 Task: Plan a weekend getaway from Miami to the Florida Keys.
Action: Mouse moved to (540, 163)
Screenshot: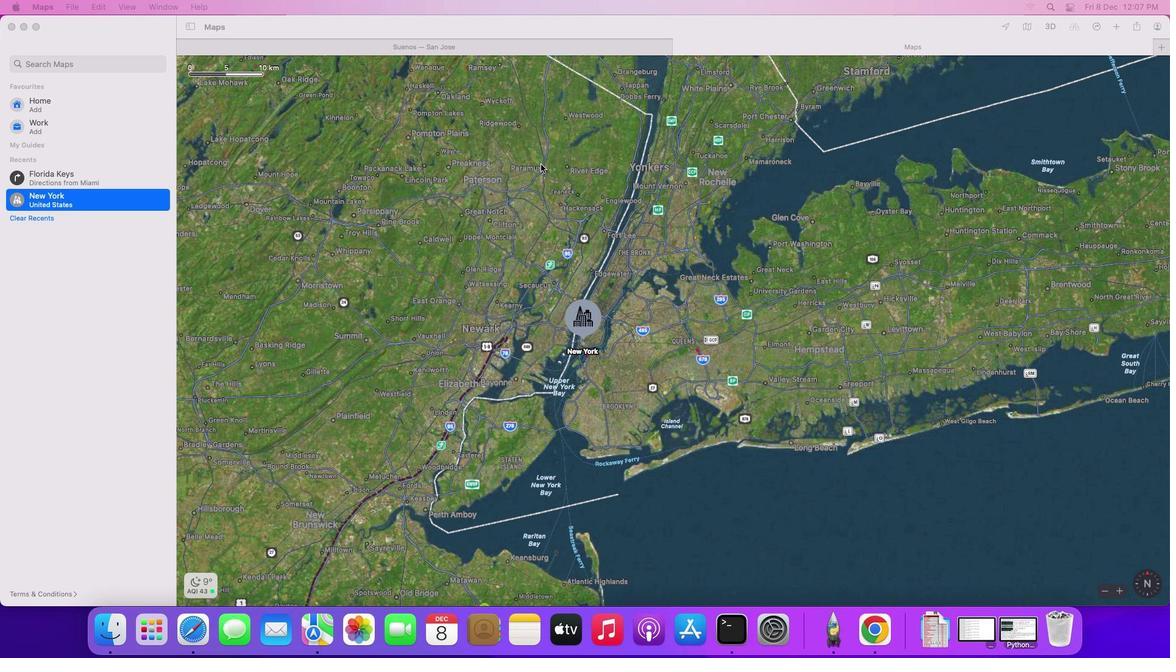
Action: Mouse pressed left at (540, 163)
Screenshot: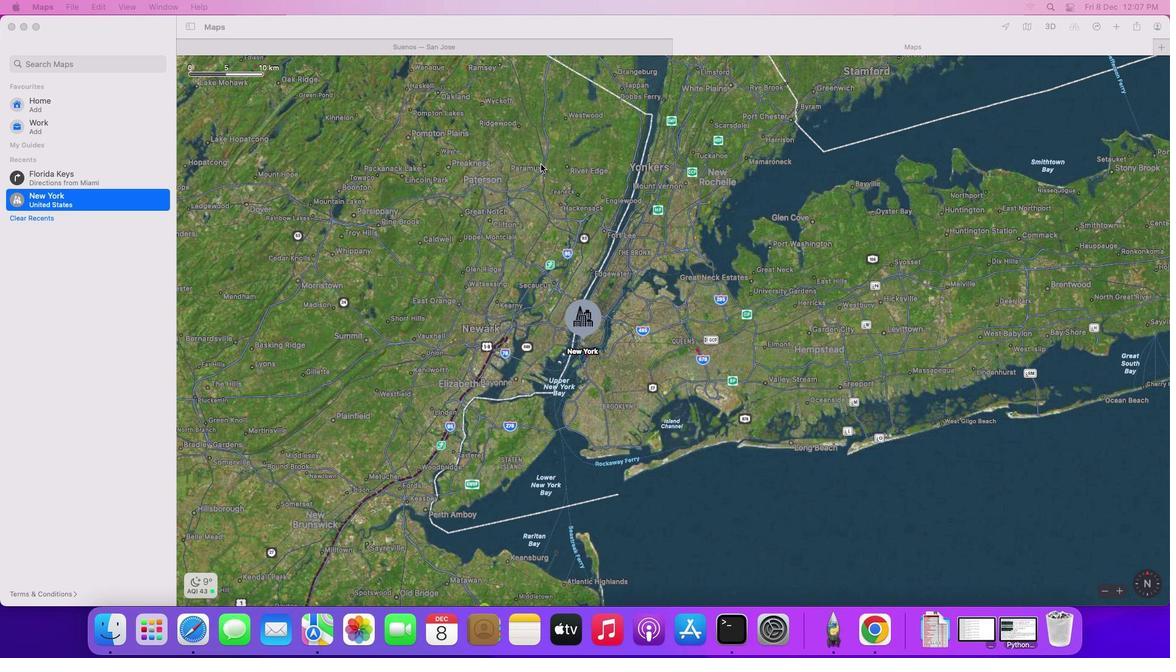 
Action: Mouse moved to (1095, 25)
Screenshot: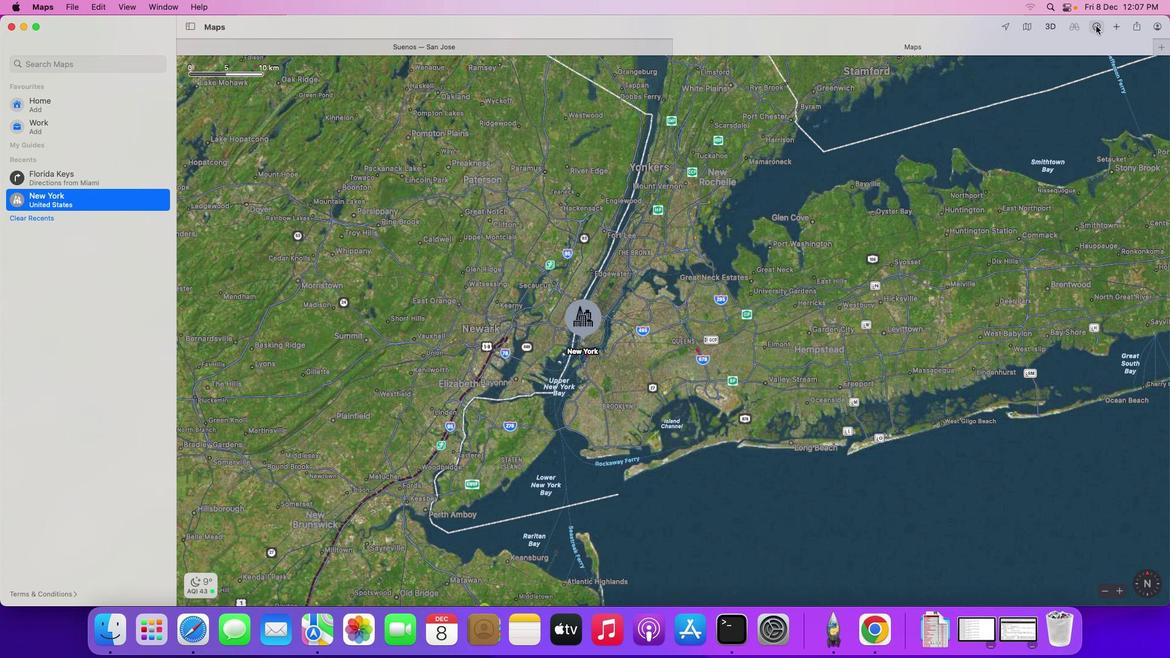
Action: Mouse pressed left at (1095, 25)
Screenshot: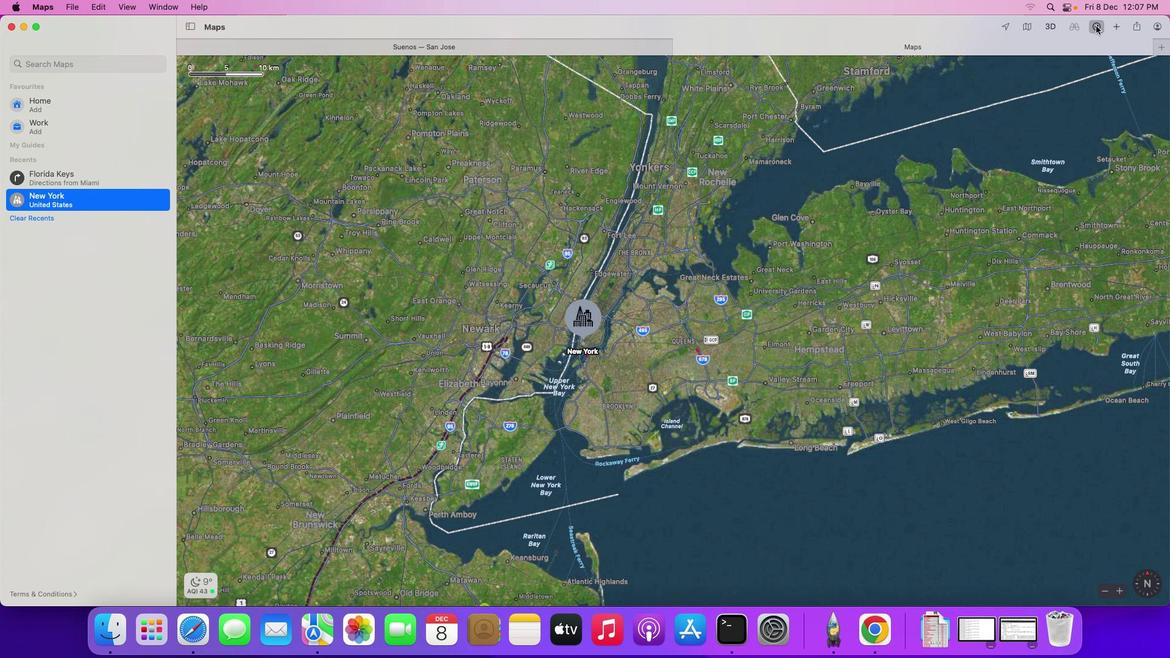
Action: Mouse moved to (1040, 107)
Screenshot: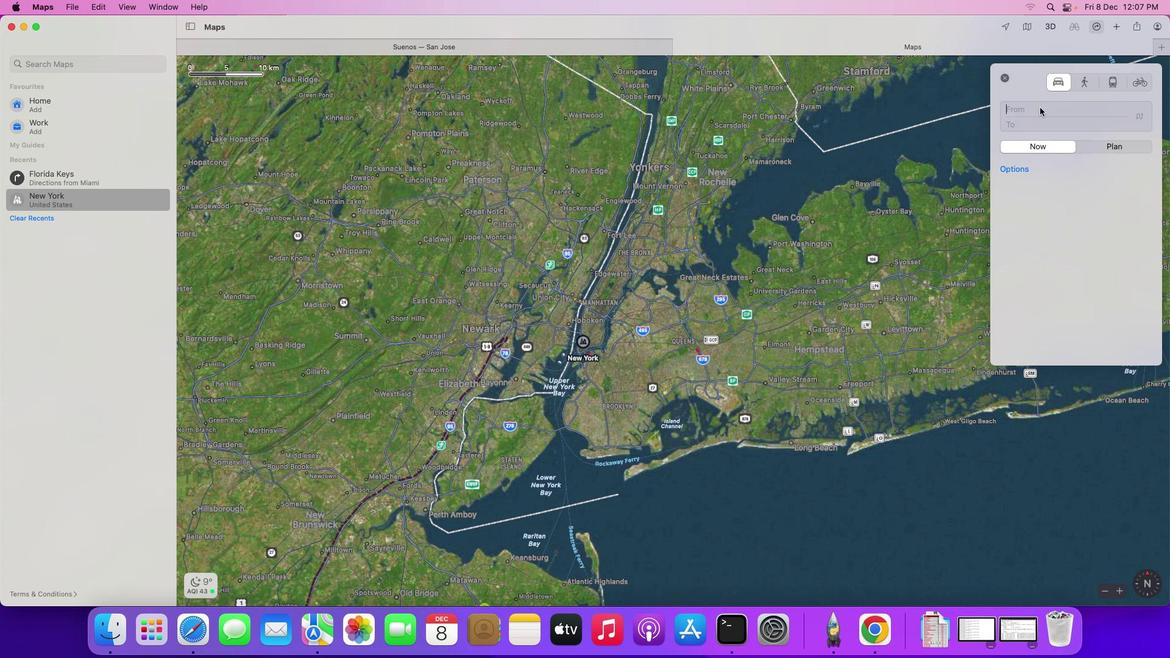 
Action: Mouse pressed left at (1040, 107)
Screenshot: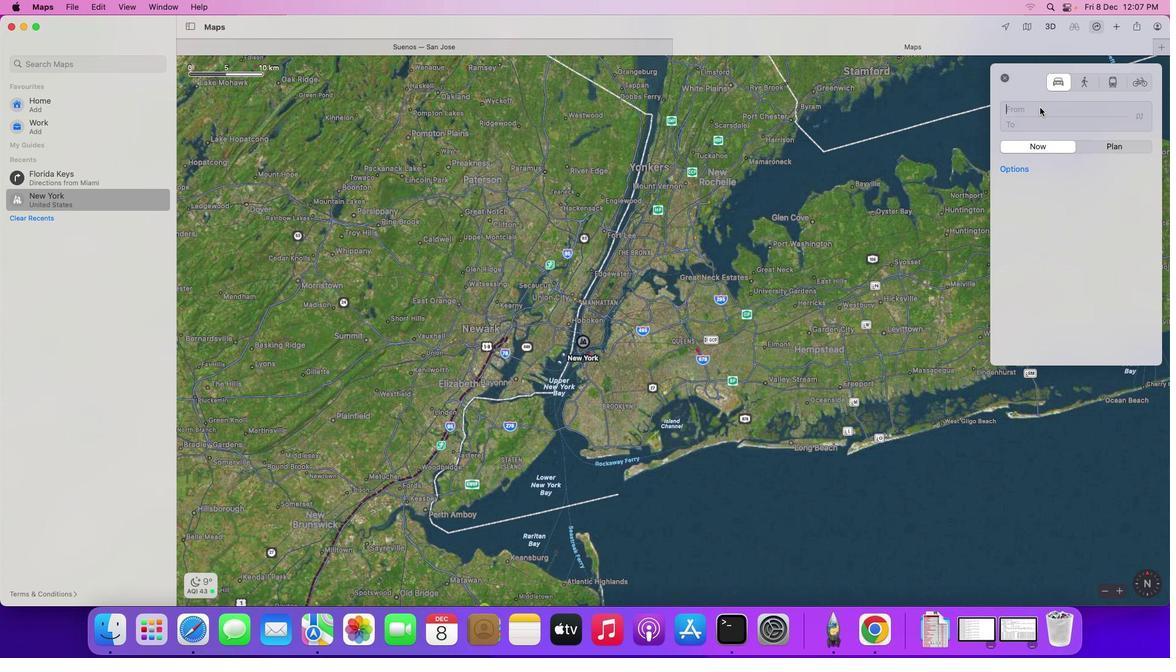 
Action: Mouse moved to (783, 149)
Screenshot: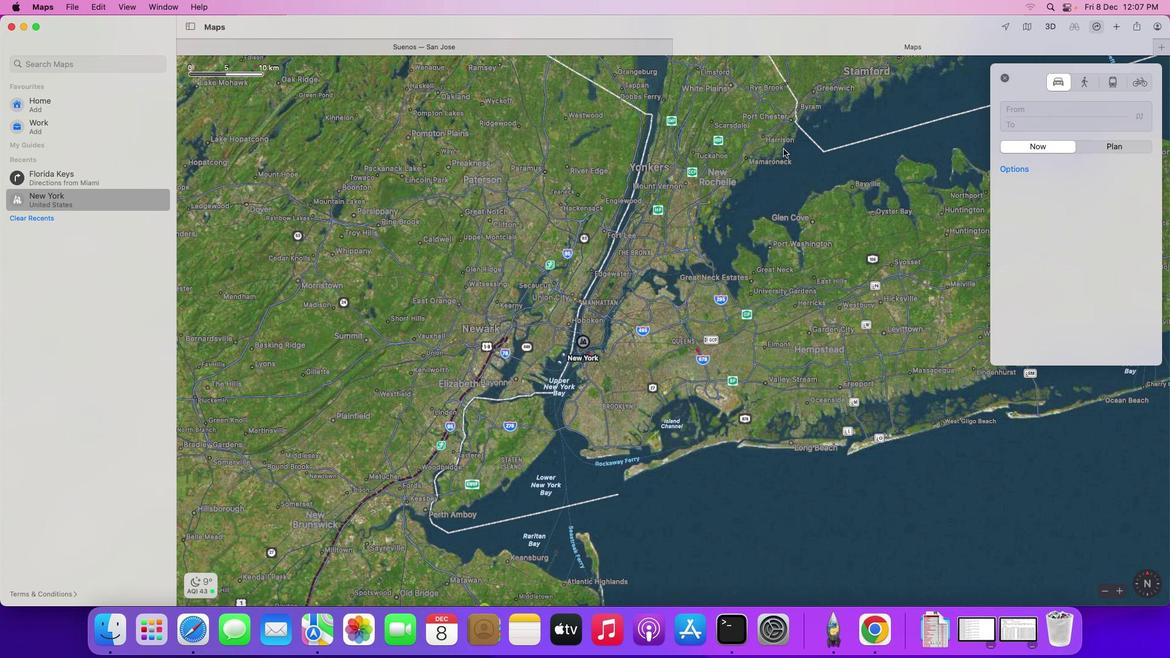 
Action: Key pressed 'm'Key.backspaceKey.shift_r'M''i''a''m''i'Key.space
Screenshot: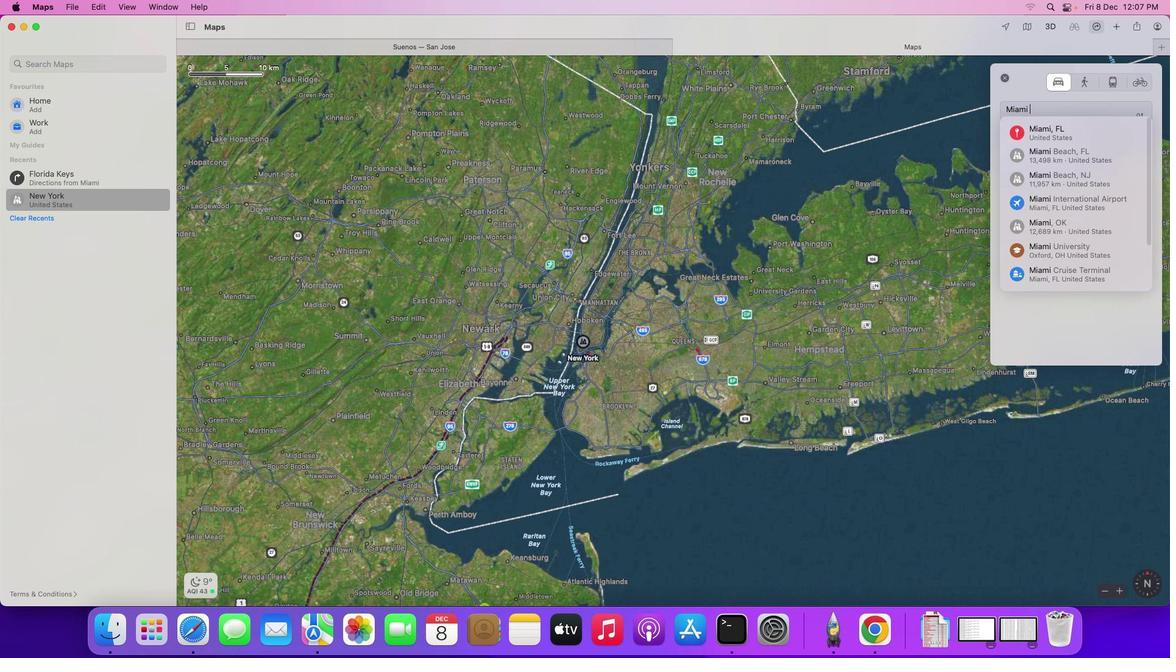 
Action: Mouse moved to (1069, 112)
Screenshot: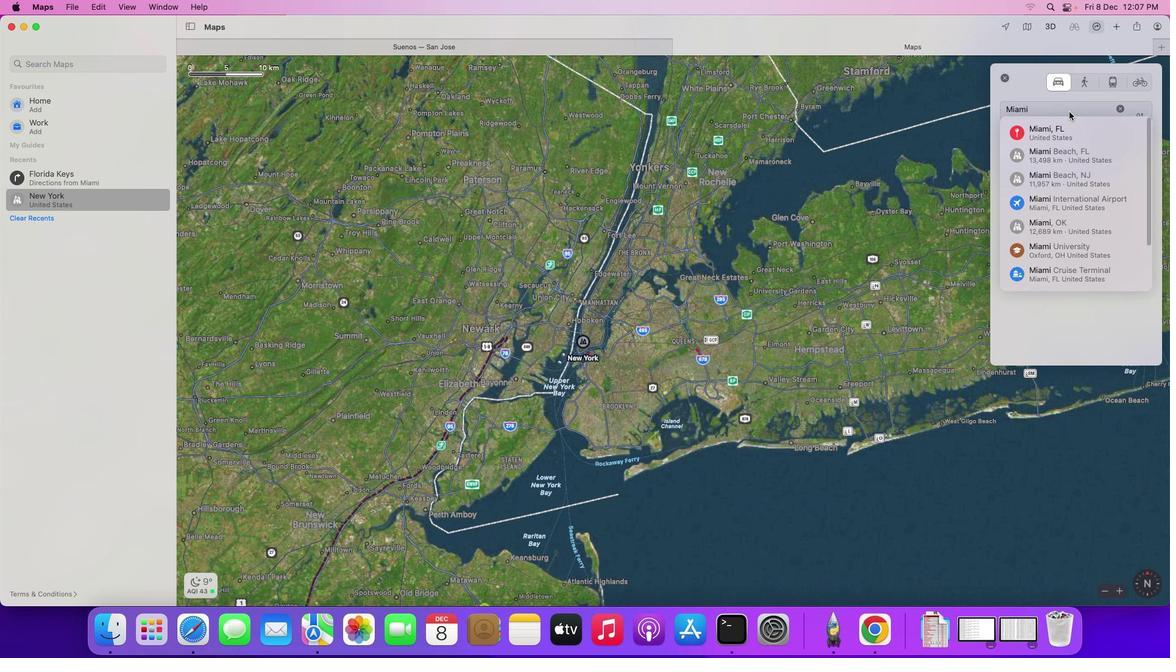 
Action: Mouse pressed left at (1069, 112)
Screenshot: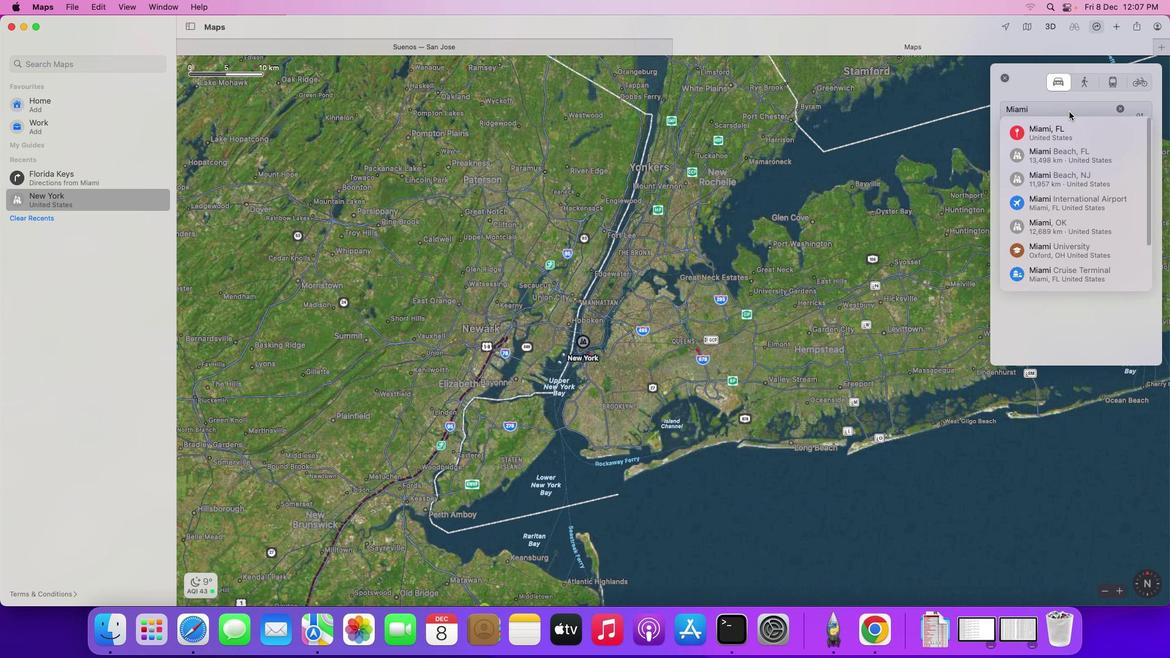 
Action: Mouse moved to (940, 121)
Screenshot: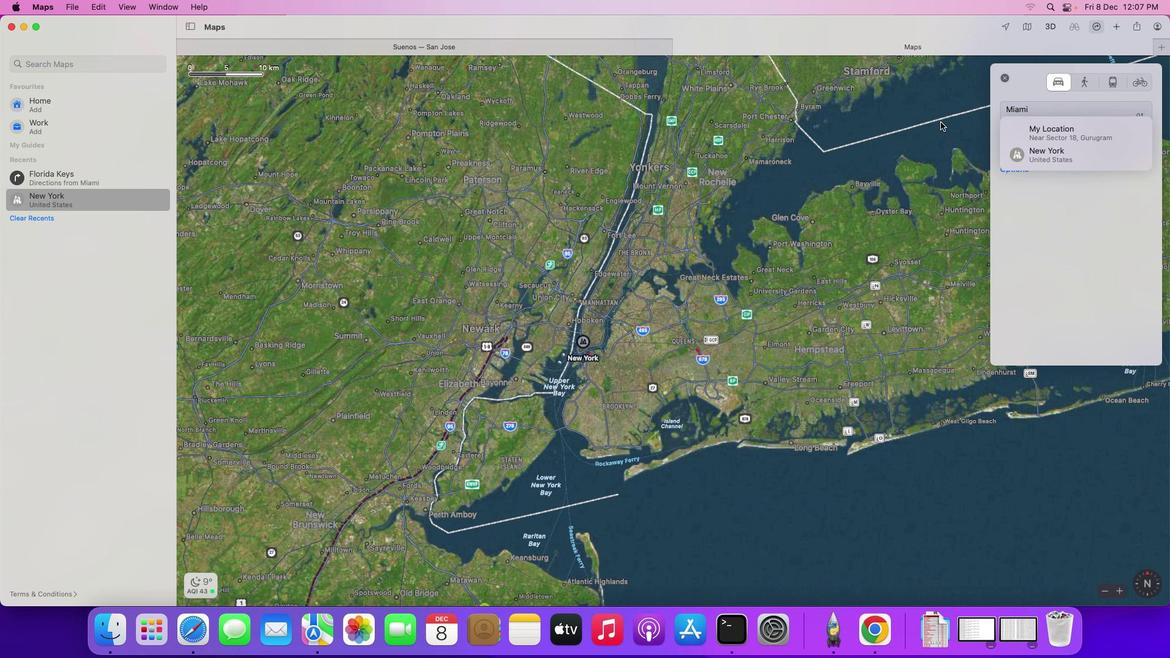 
Action: Mouse pressed left at (940, 121)
Screenshot: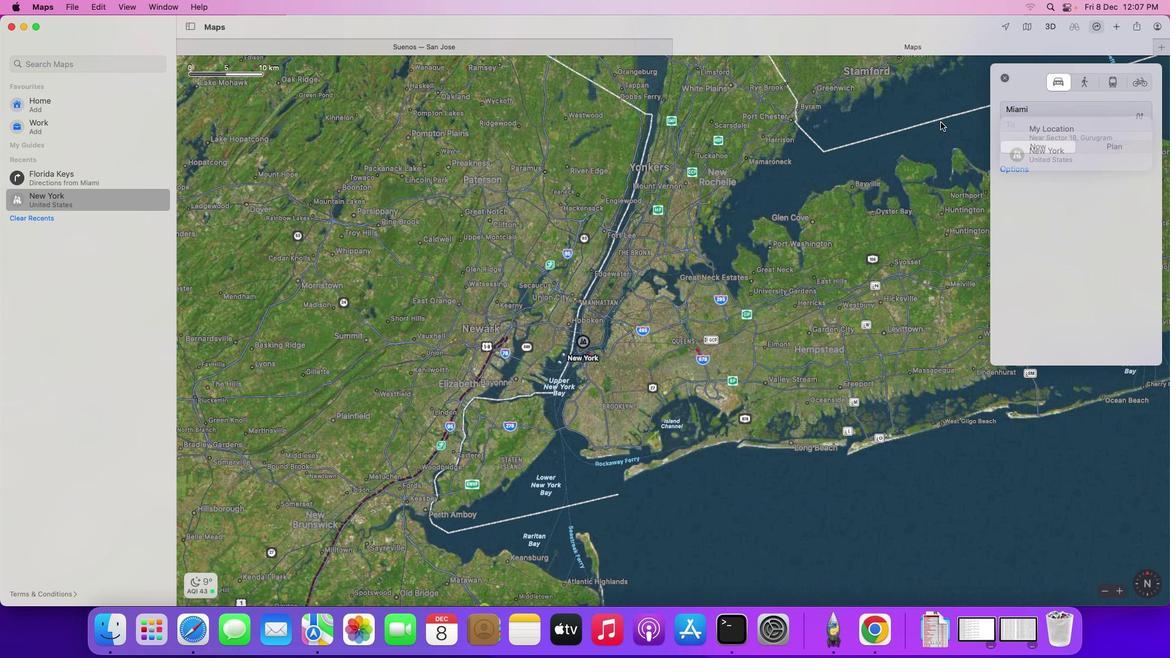
Action: Mouse moved to (1036, 120)
Screenshot: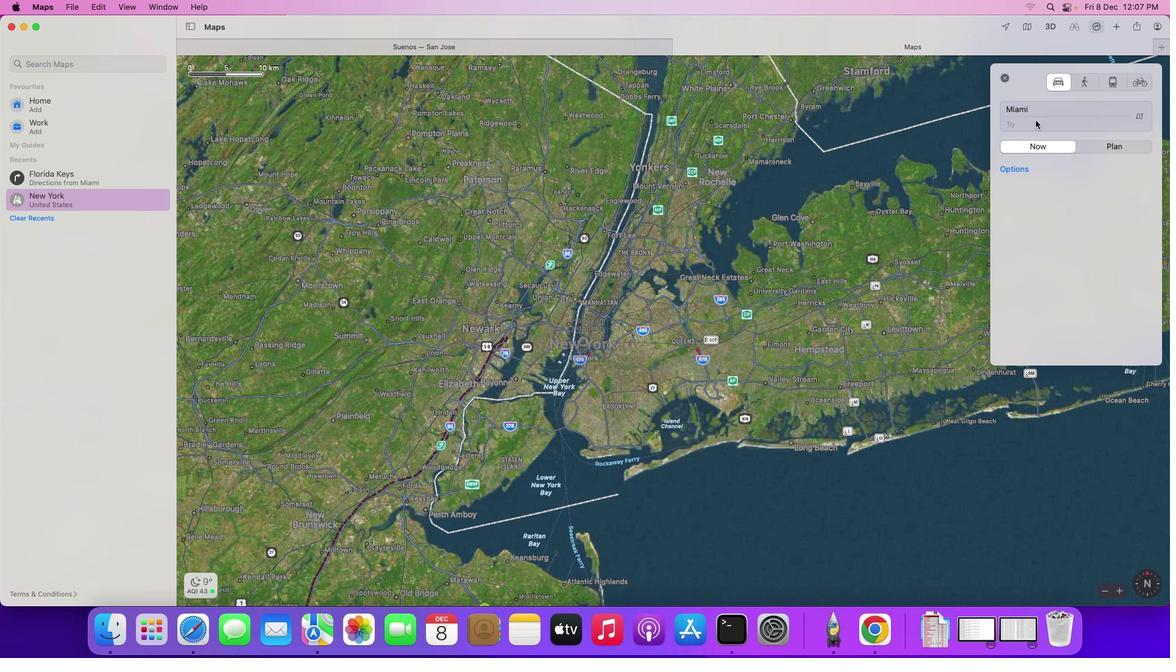 
Action: Mouse pressed left at (1036, 120)
Screenshot: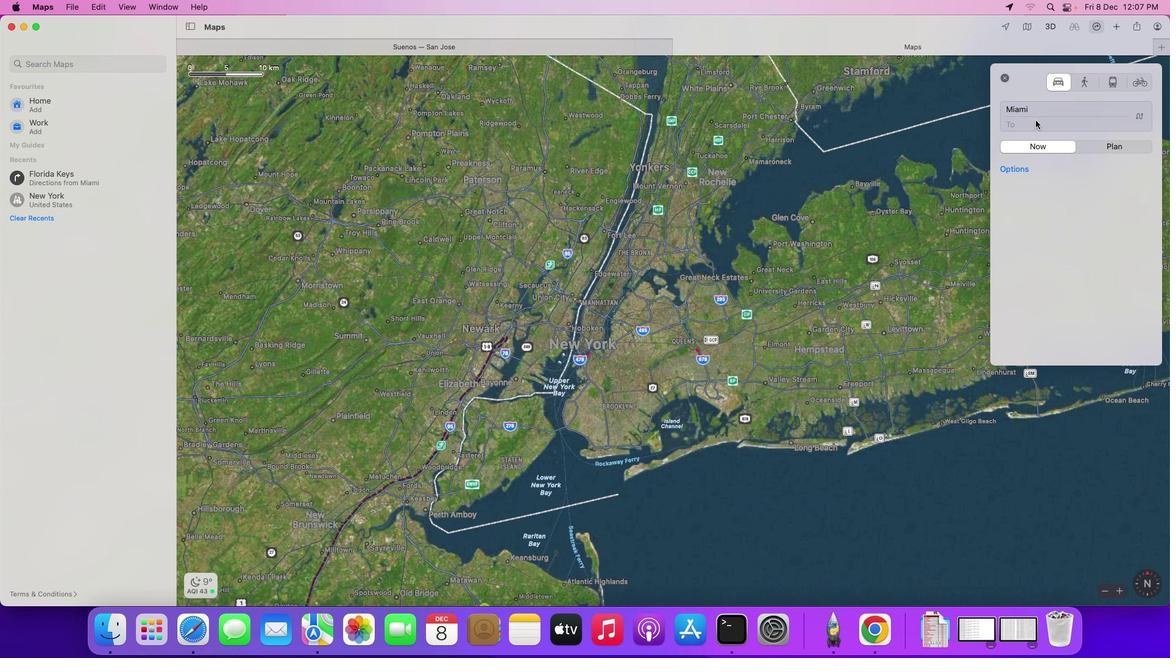 
Action: Mouse moved to (894, 91)
Screenshot: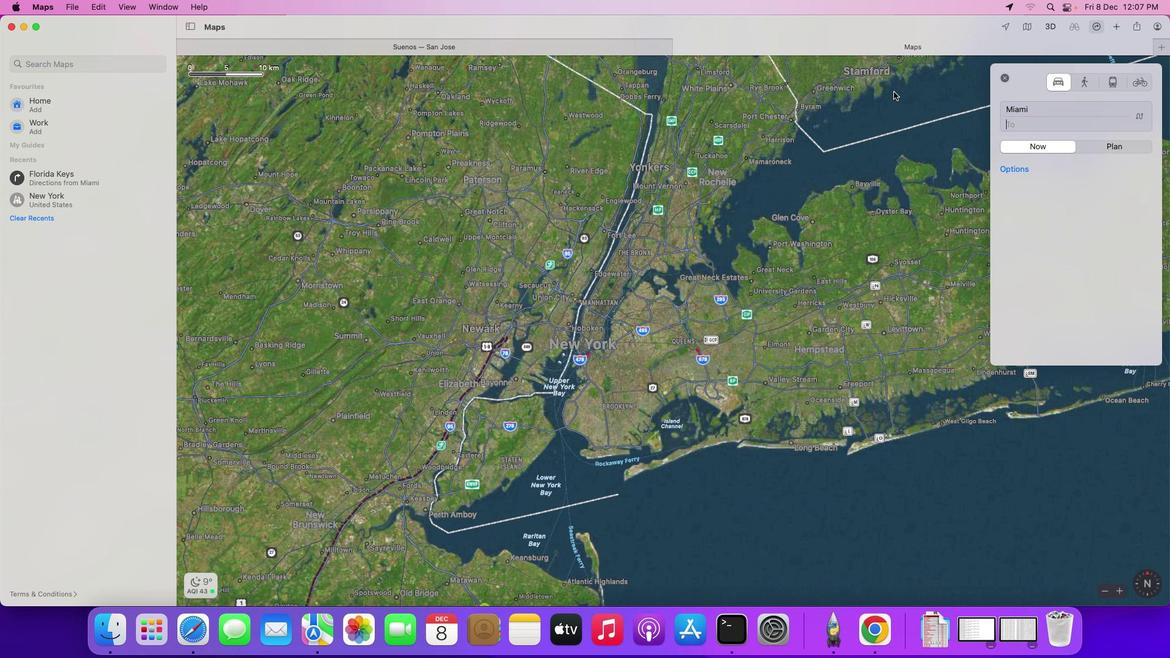 
Action: Key pressed Key.shift_r'F''l''o''r''i''d''a'Key.space'k''e''y''s'Key.enter
Screenshot: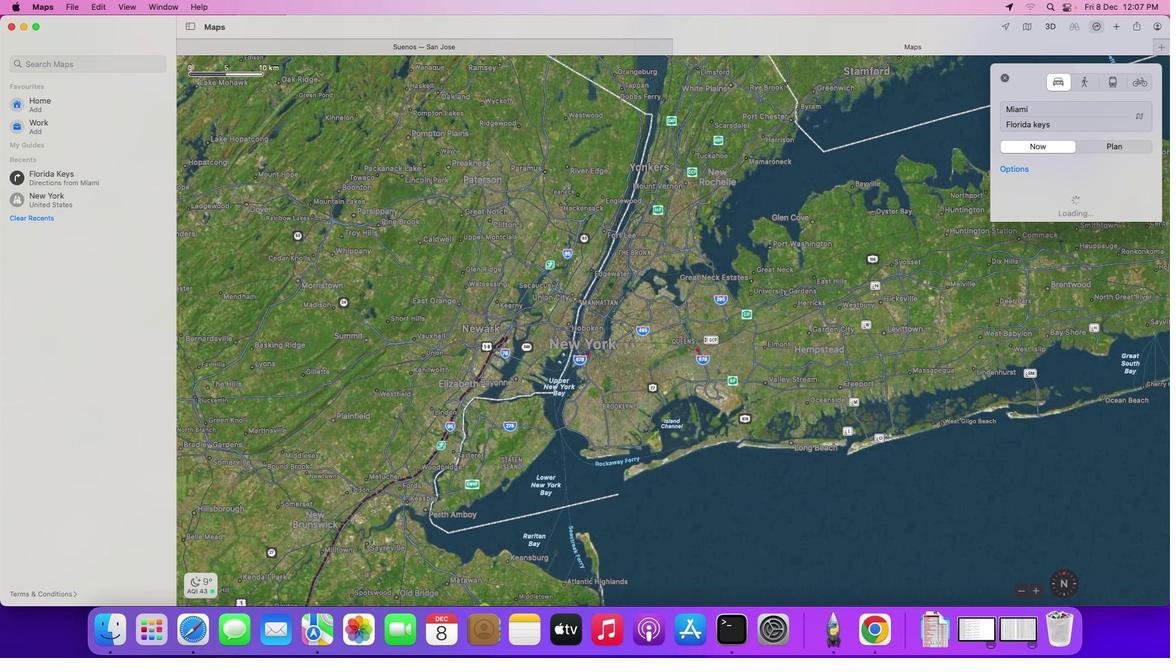 
Action: Mouse moved to (1108, 148)
Screenshot: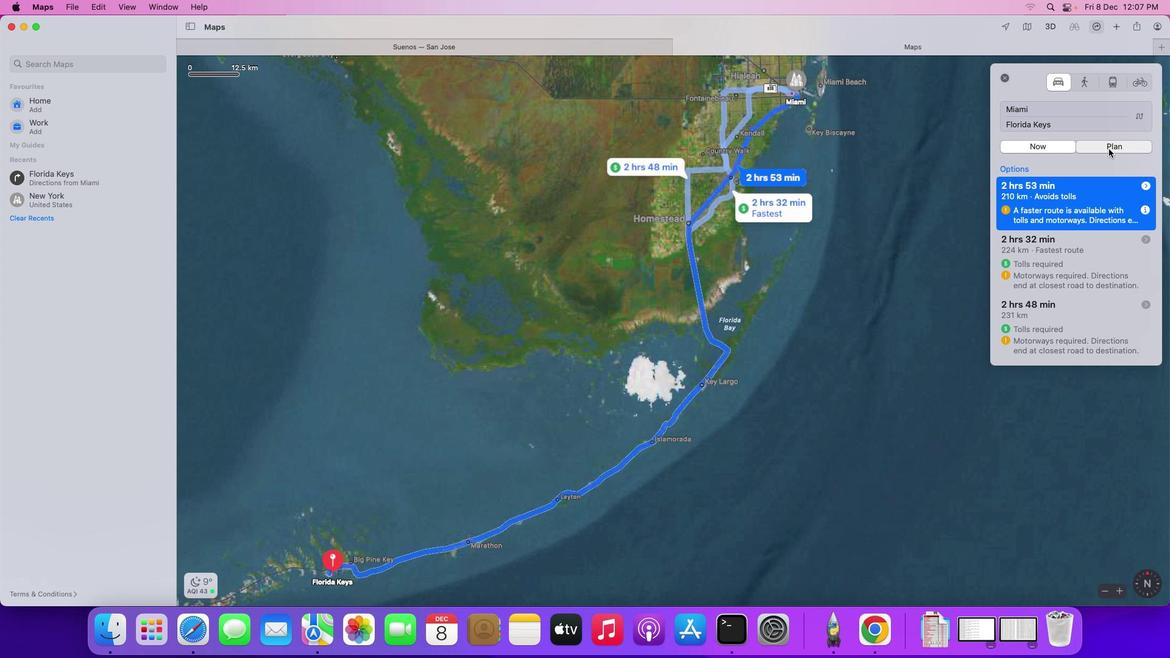 
Action: Mouse pressed left at (1108, 148)
Screenshot: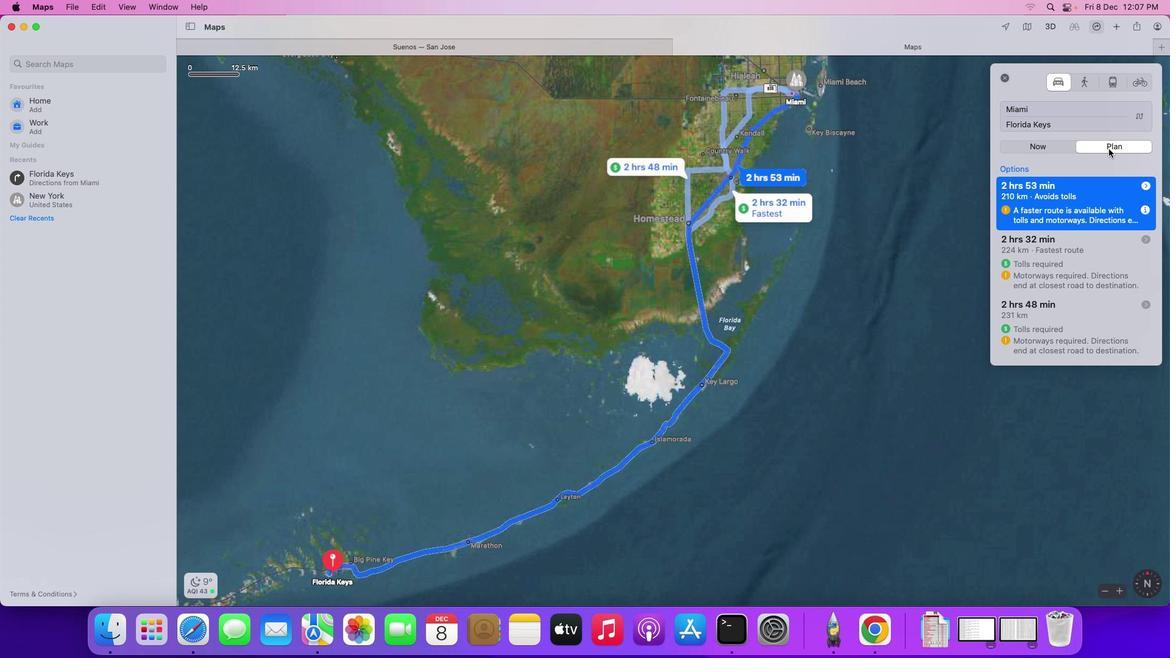 
Action: Mouse moved to (1008, 187)
Screenshot: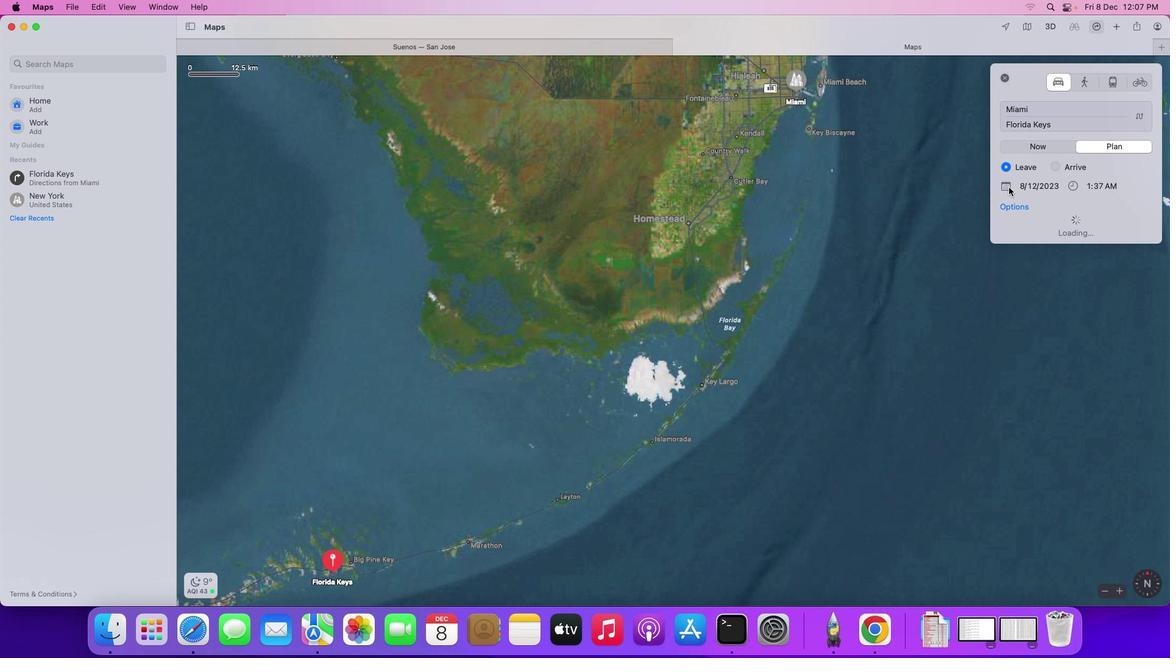 
Action: Mouse pressed left at (1008, 187)
Screenshot: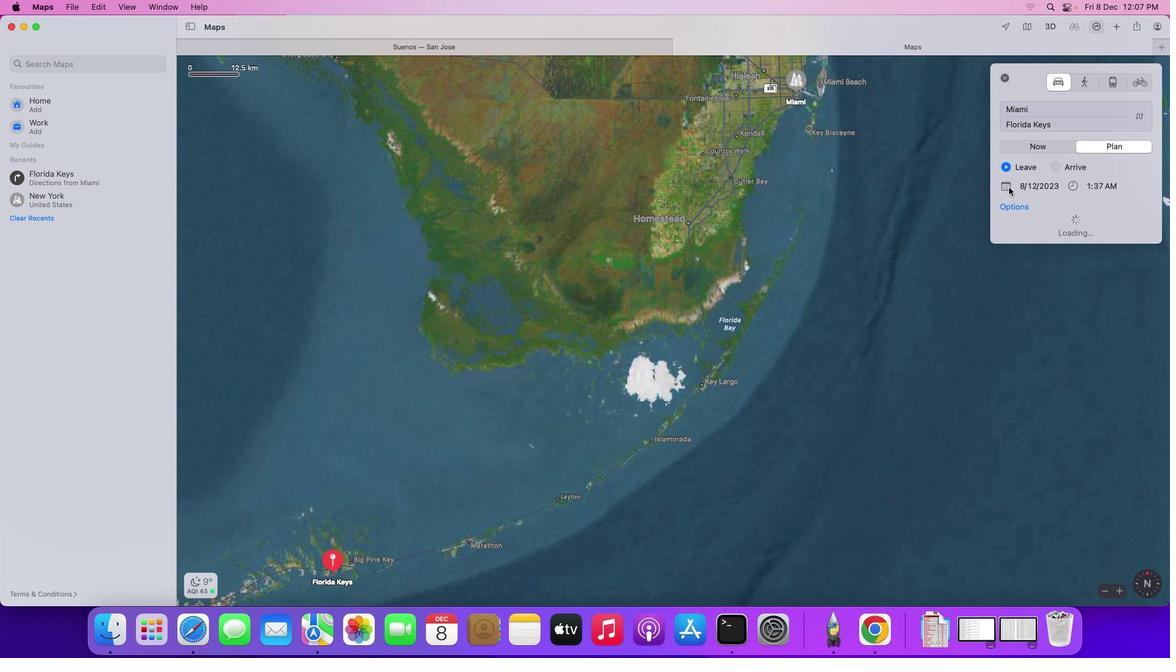 
Action: Mouse moved to (1038, 184)
Screenshot: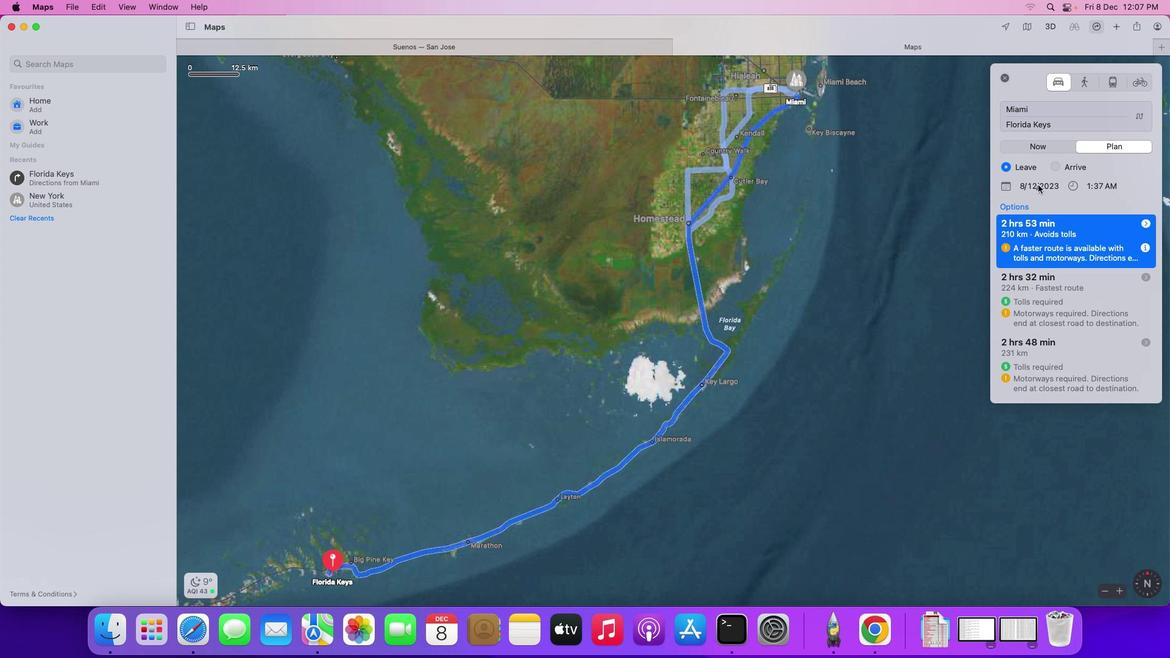 
Action: Mouse pressed left at (1038, 184)
Screenshot: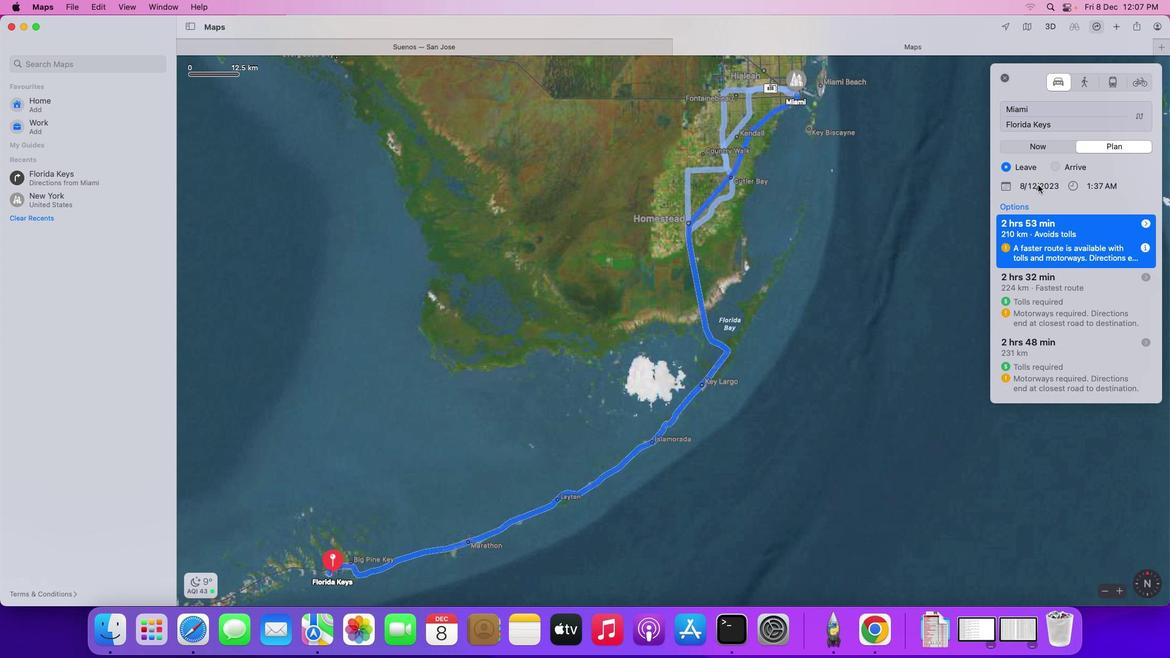 
Action: Mouse moved to (1038, 185)
Screenshot: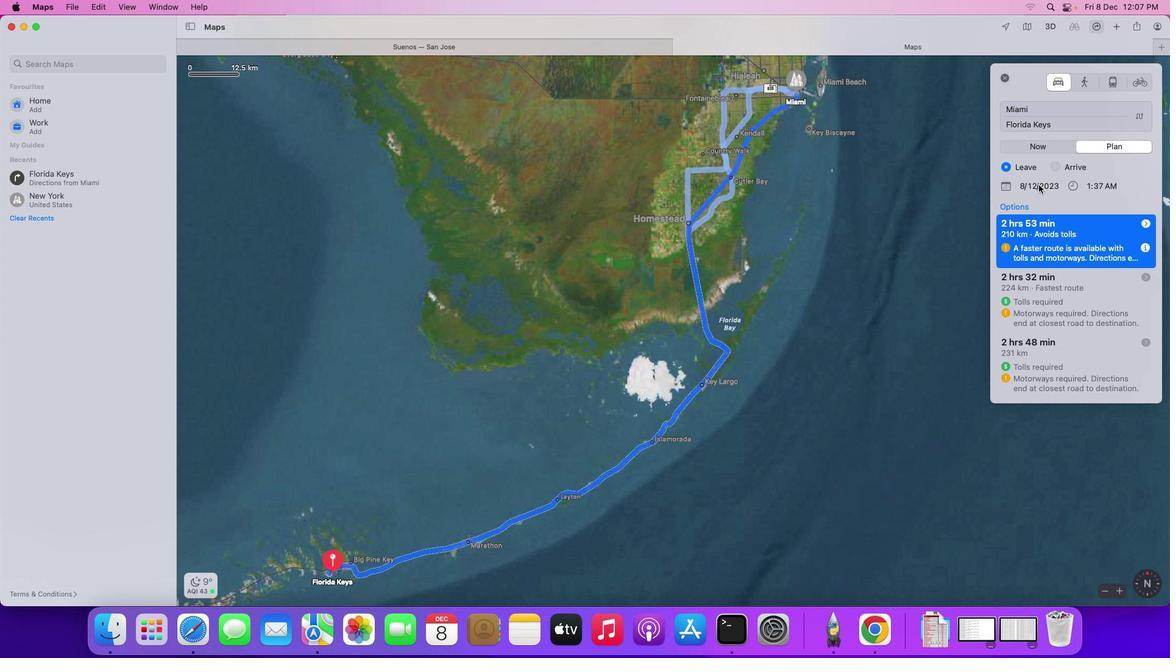 
Action: Mouse pressed left at (1038, 185)
Screenshot: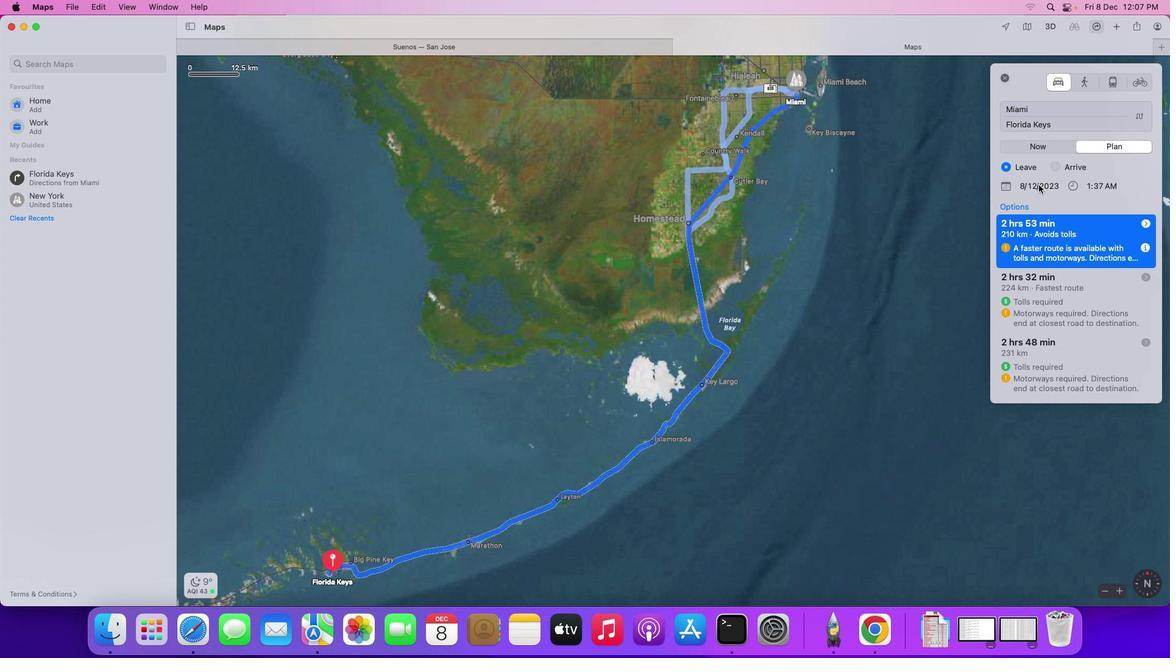 
Action: Mouse pressed left at (1038, 185)
Screenshot: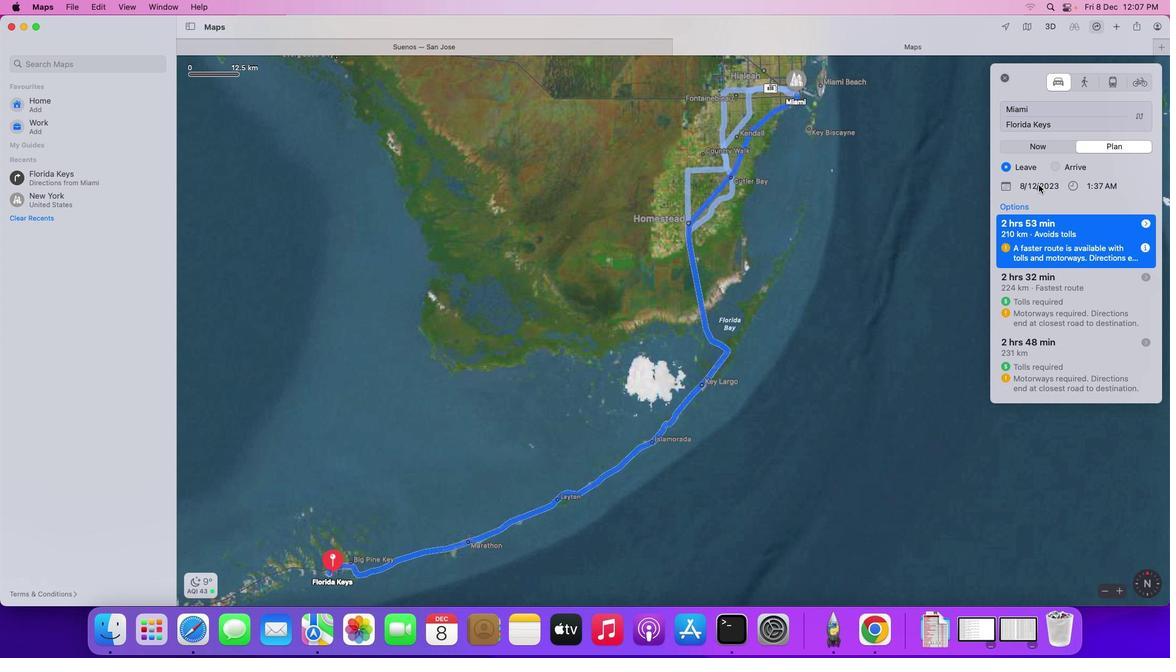 
Action: Mouse pressed left at (1038, 185)
Screenshot: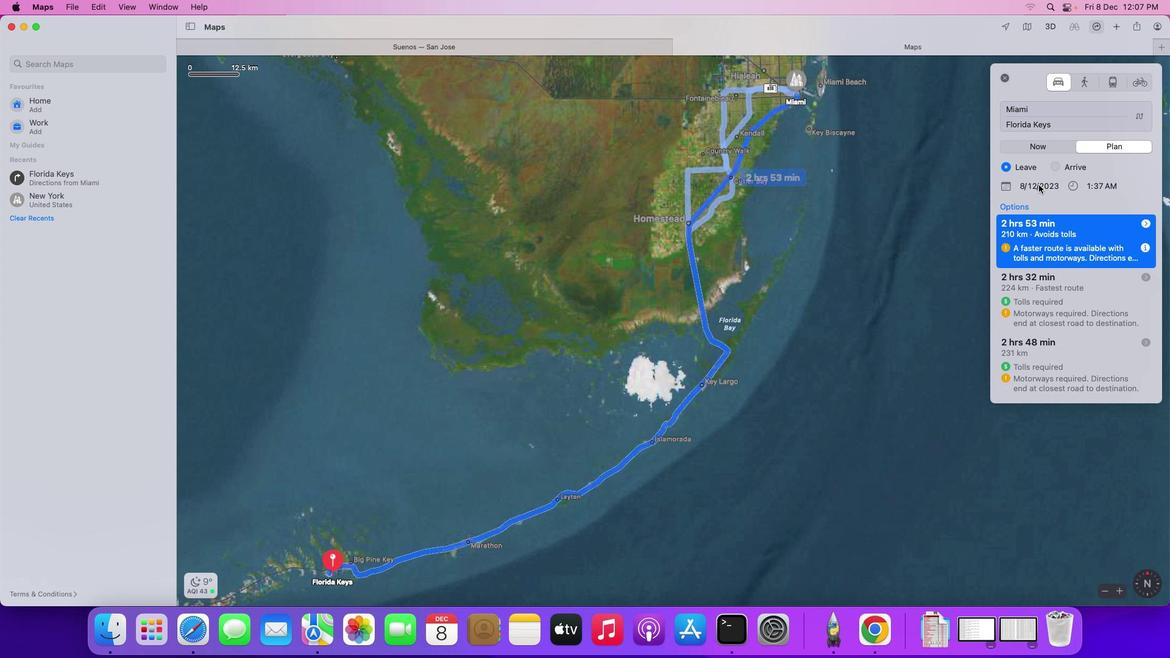 
Action: Mouse pressed left at (1038, 185)
Screenshot: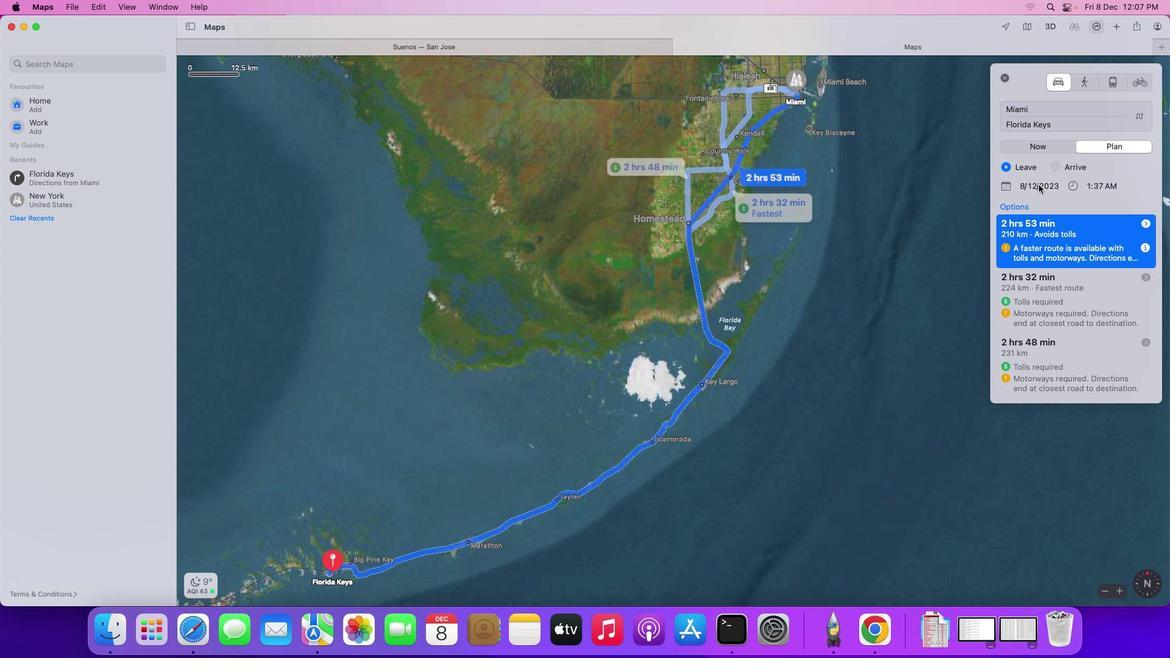 
Action: Mouse pressed left at (1038, 185)
Screenshot: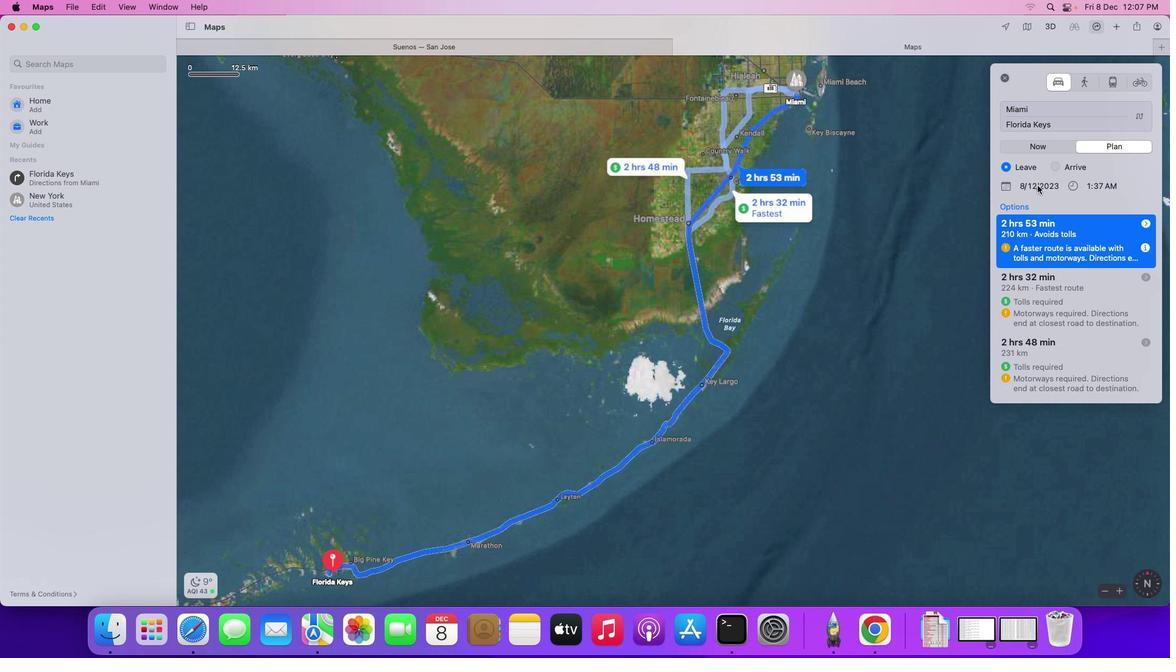 
Action: Mouse moved to (1037, 185)
Screenshot: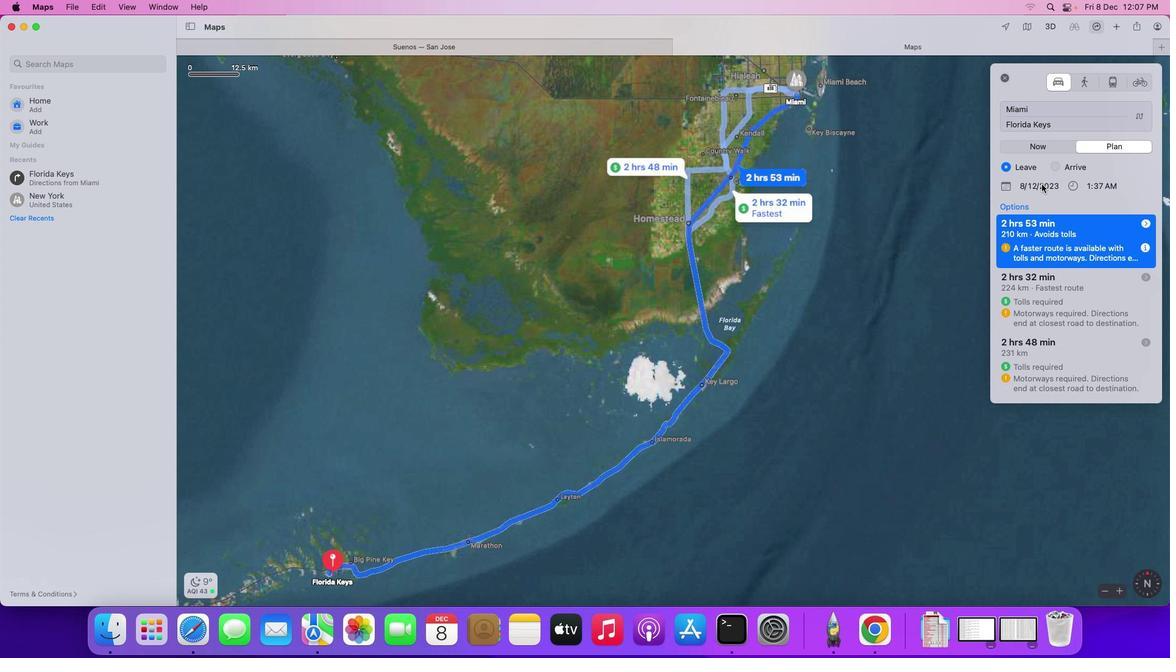 
Action: Mouse pressed left at (1037, 185)
Screenshot: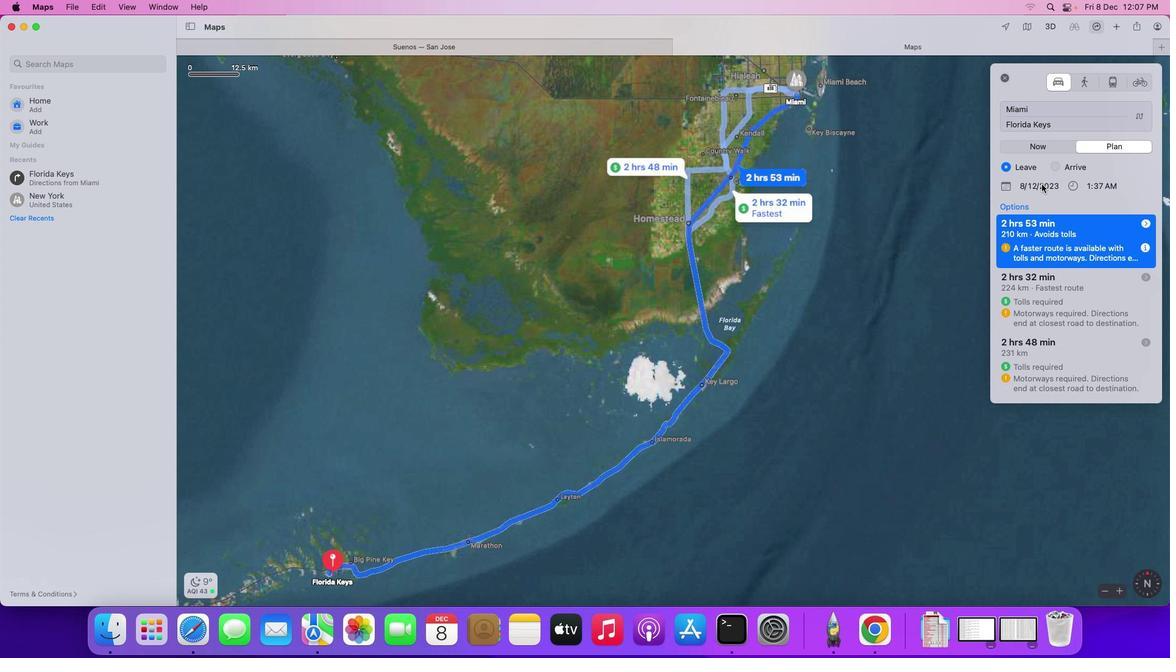 
Action: Mouse moved to (1052, 184)
Screenshot: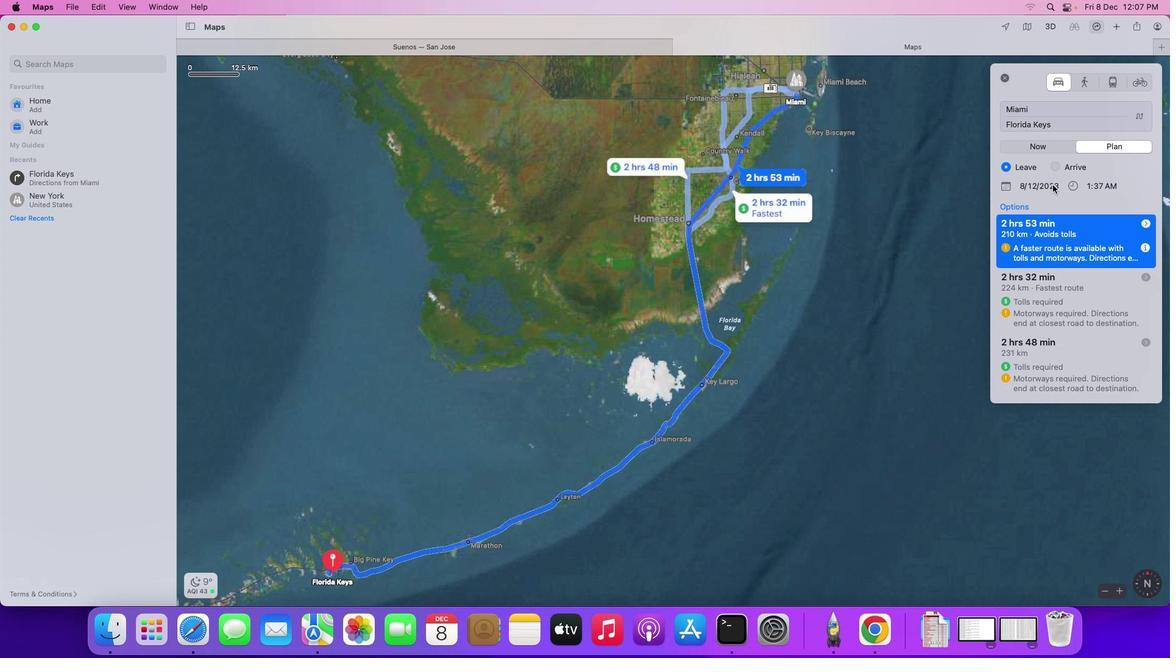 
Action: Mouse pressed left at (1052, 184)
Screenshot: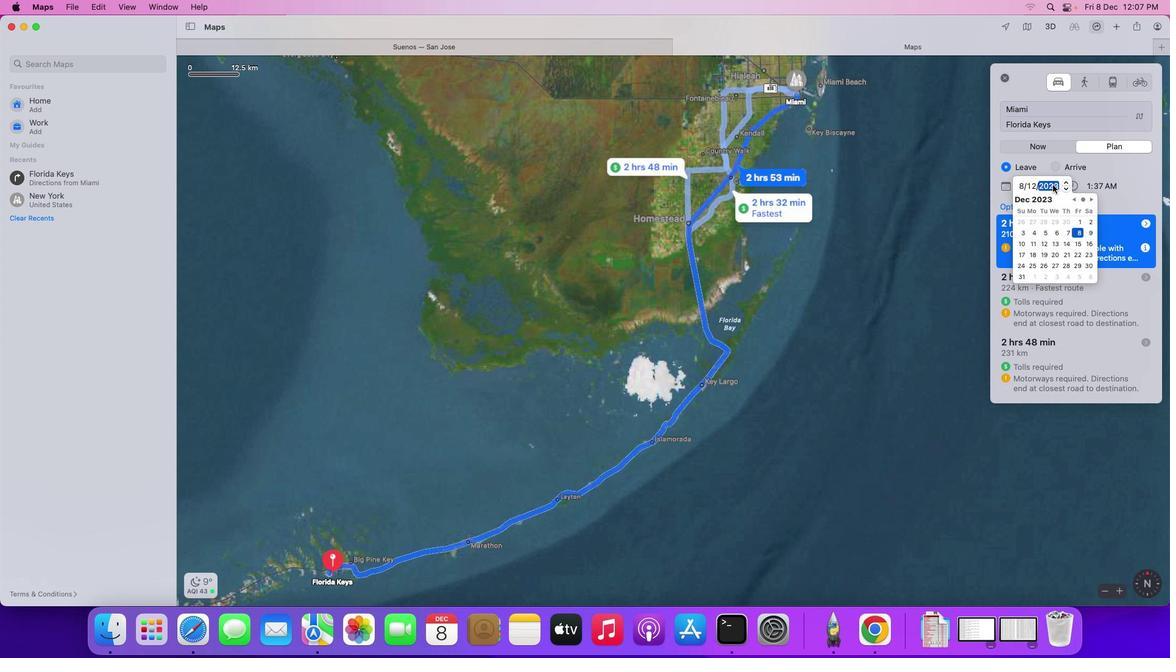 
Action: Mouse pressed left at (1052, 184)
Screenshot: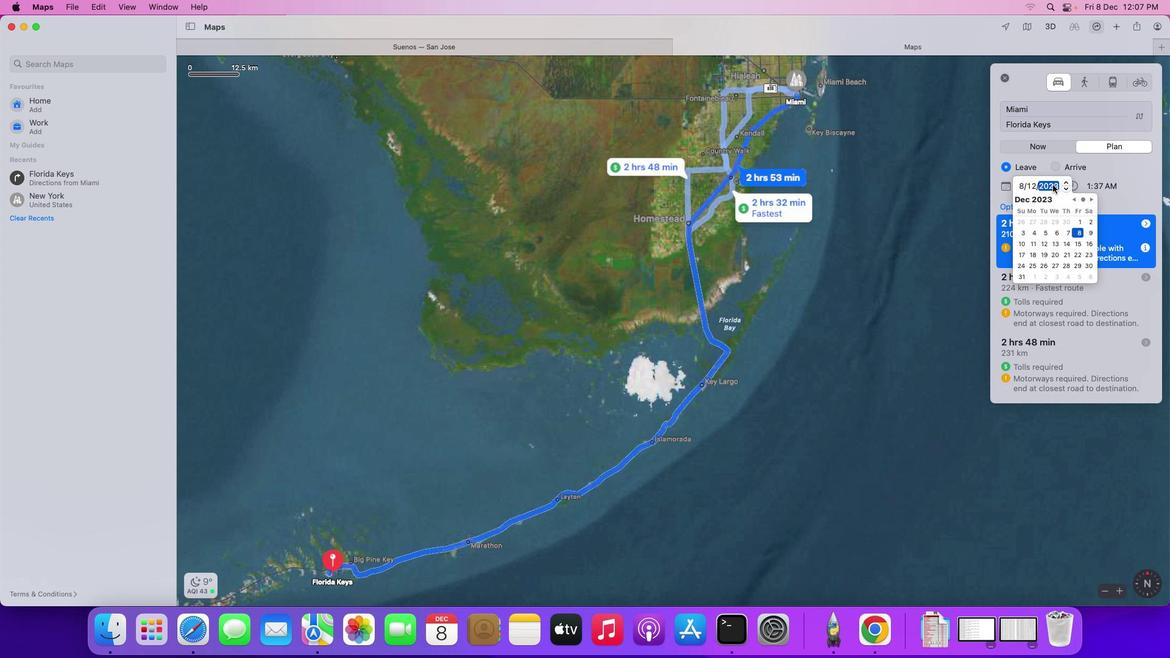 
Action: Mouse moved to (1089, 232)
Screenshot: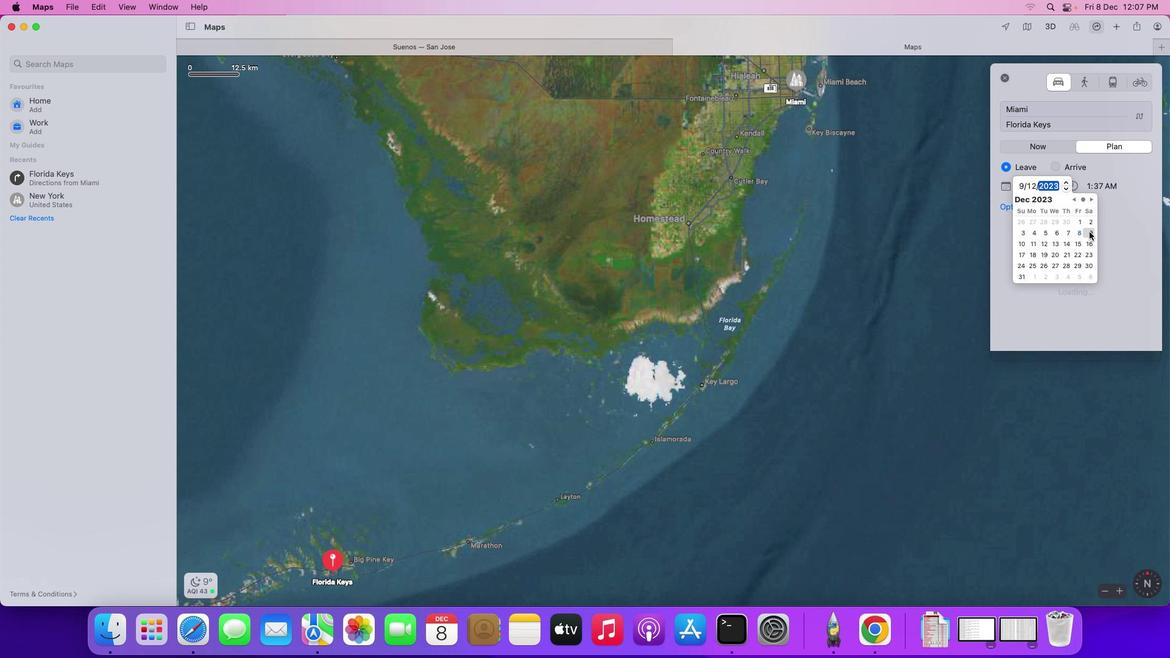 
Action: Mouse pressed left at (1089, 232)
Screenshot: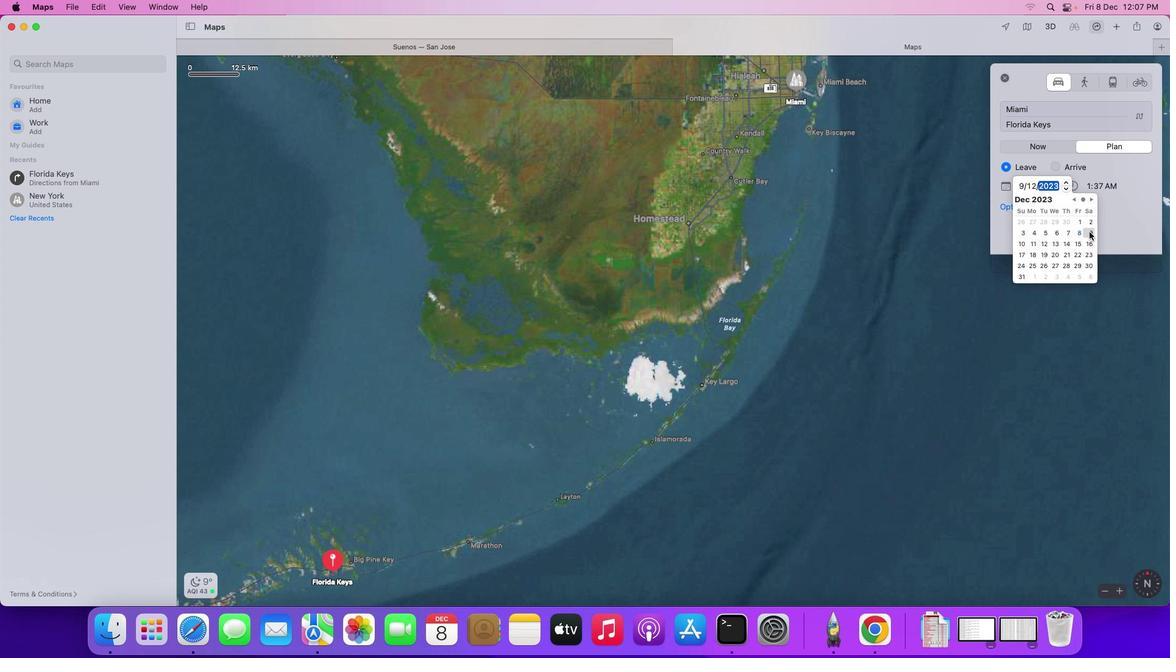 
Action: Mouse moved to (1111, 206)
Screenshot: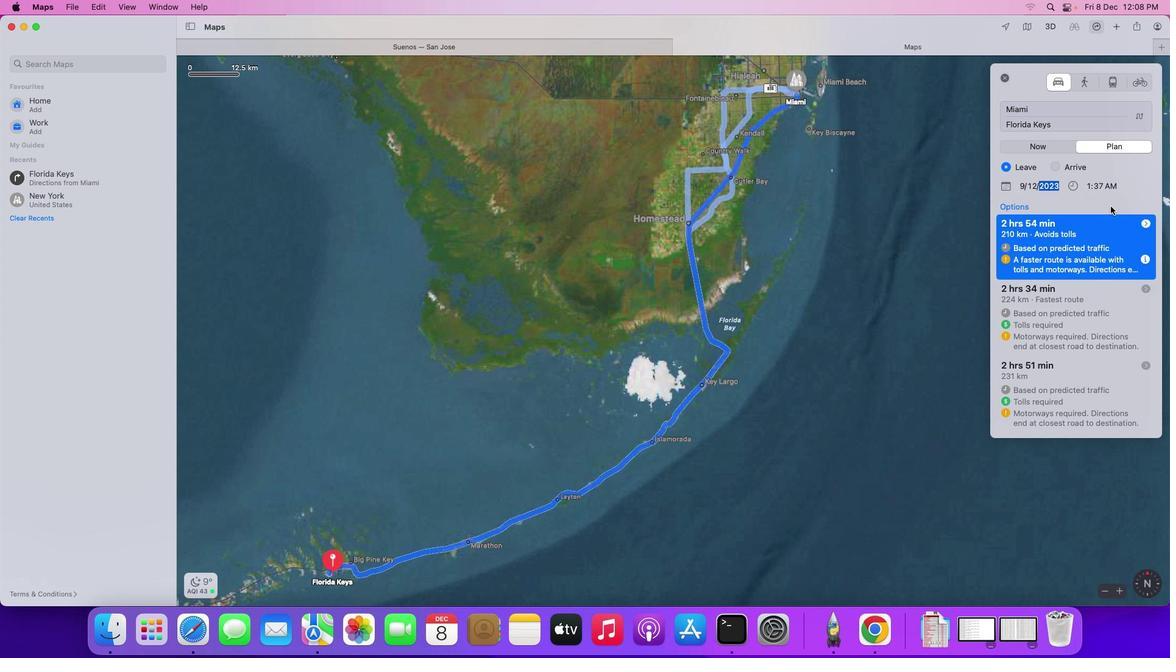 
Action: Mouse pressed left at (1111, 206)
Screenshot: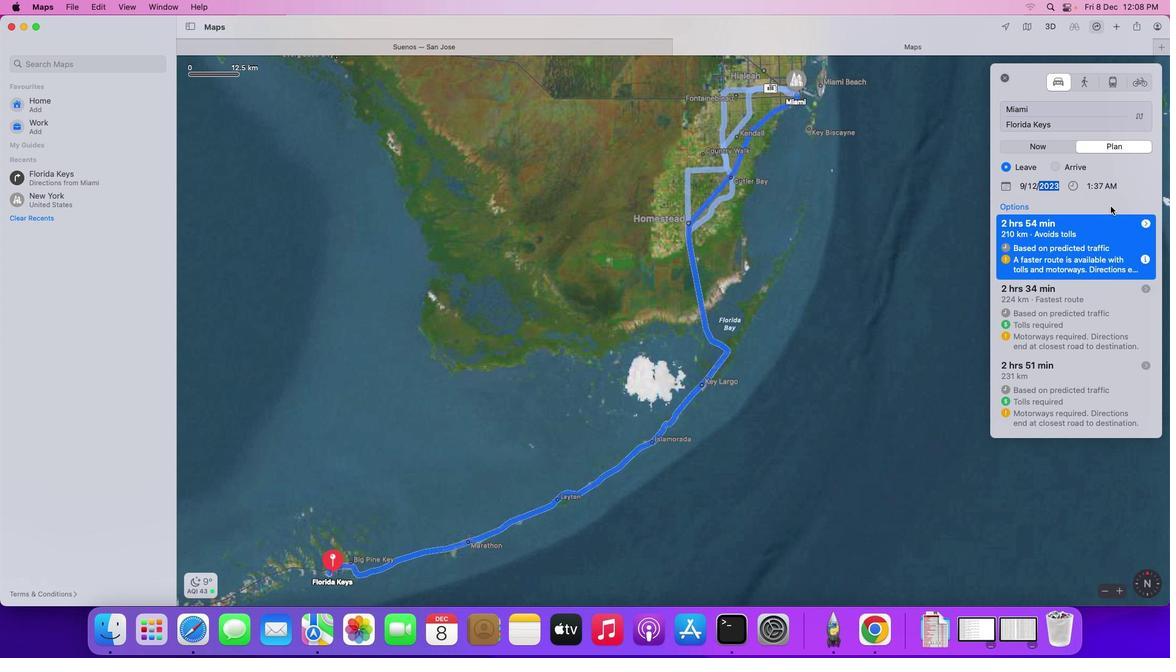 
Action: Mouse moved to (1082, 84)
Screenshot: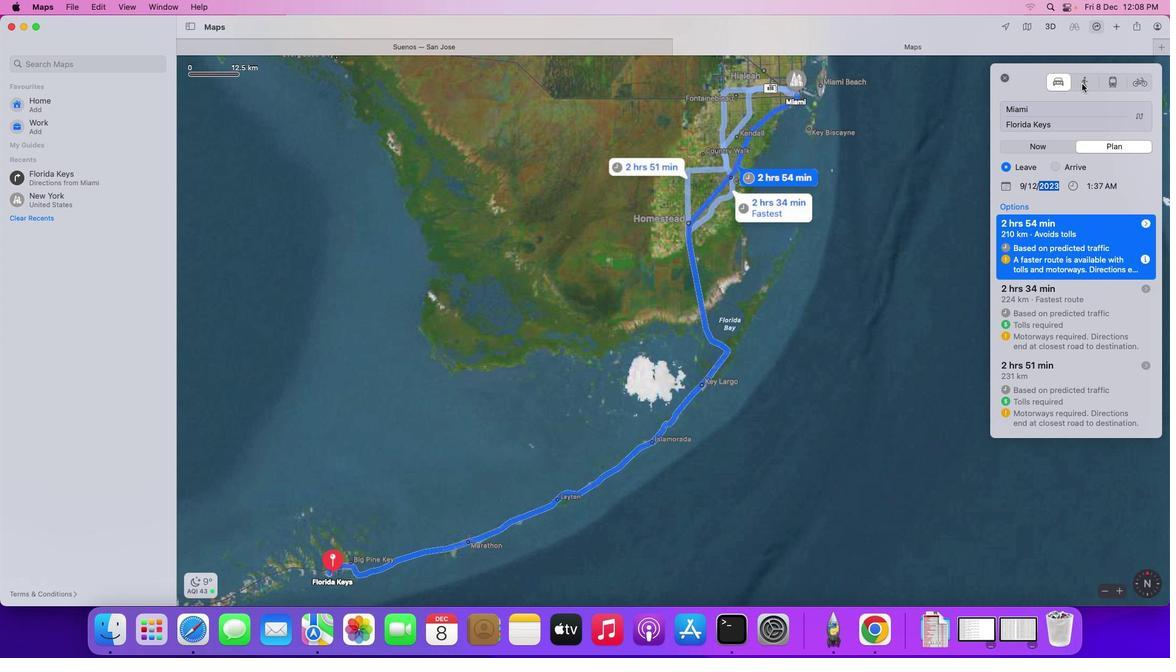
Action: Mouse pressed left at (1082, 84)
Screenshot: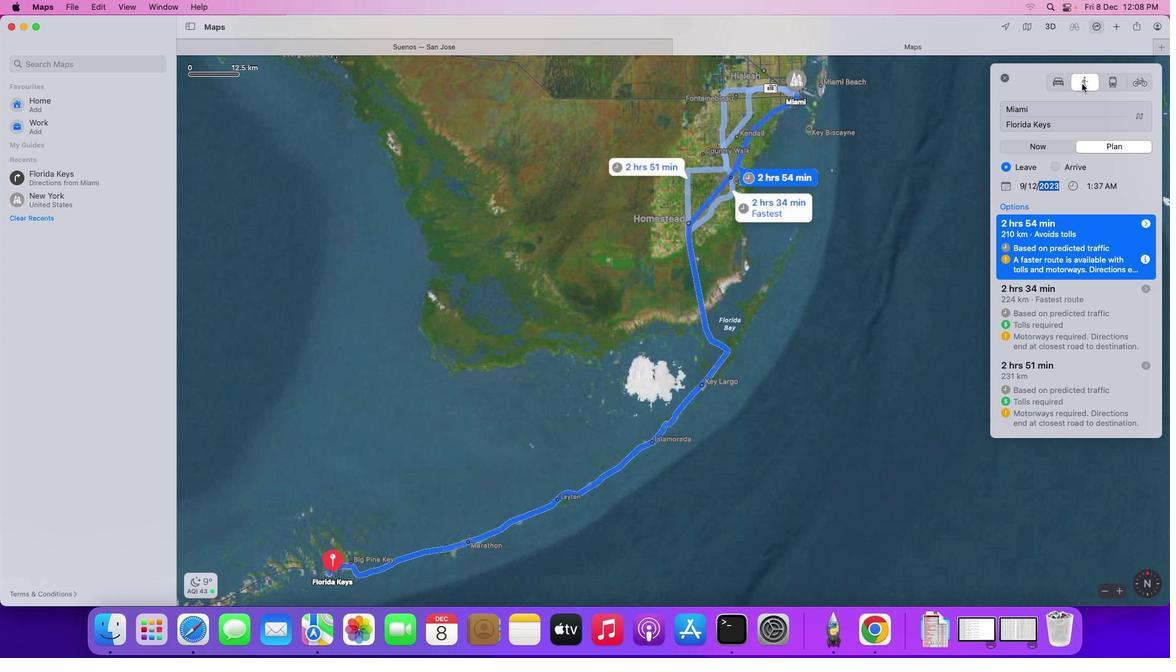 
Action: Mouse moved to (1108, 84)
Screenshot: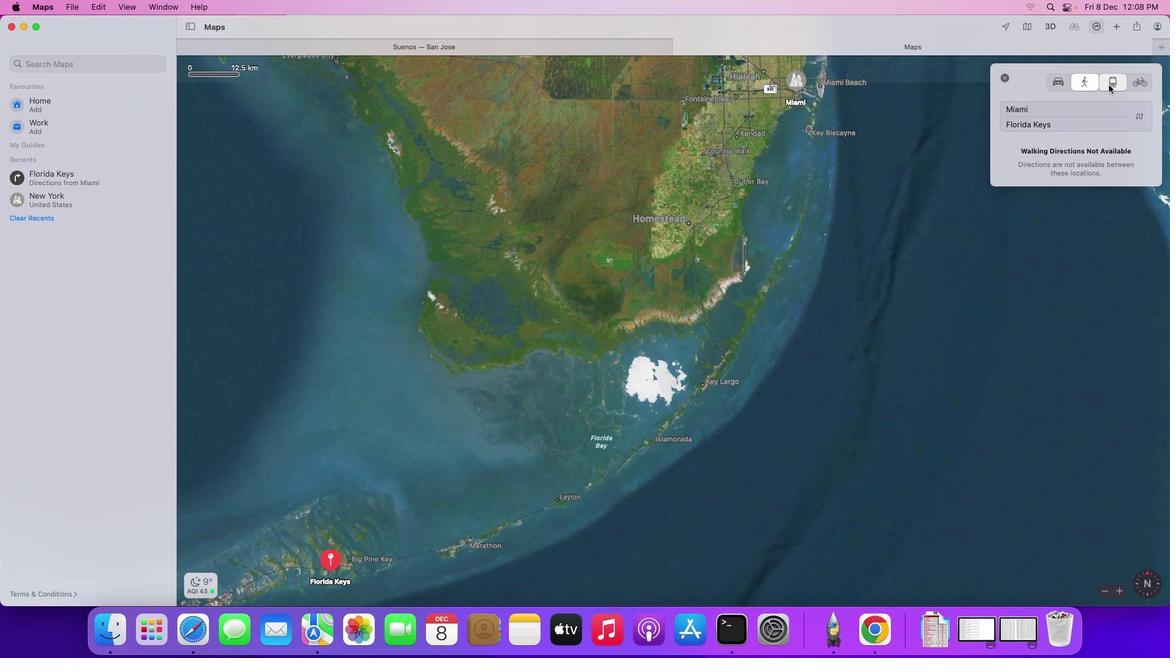 
Action: Mouse pressed left at (1108, 84)
Screenshot: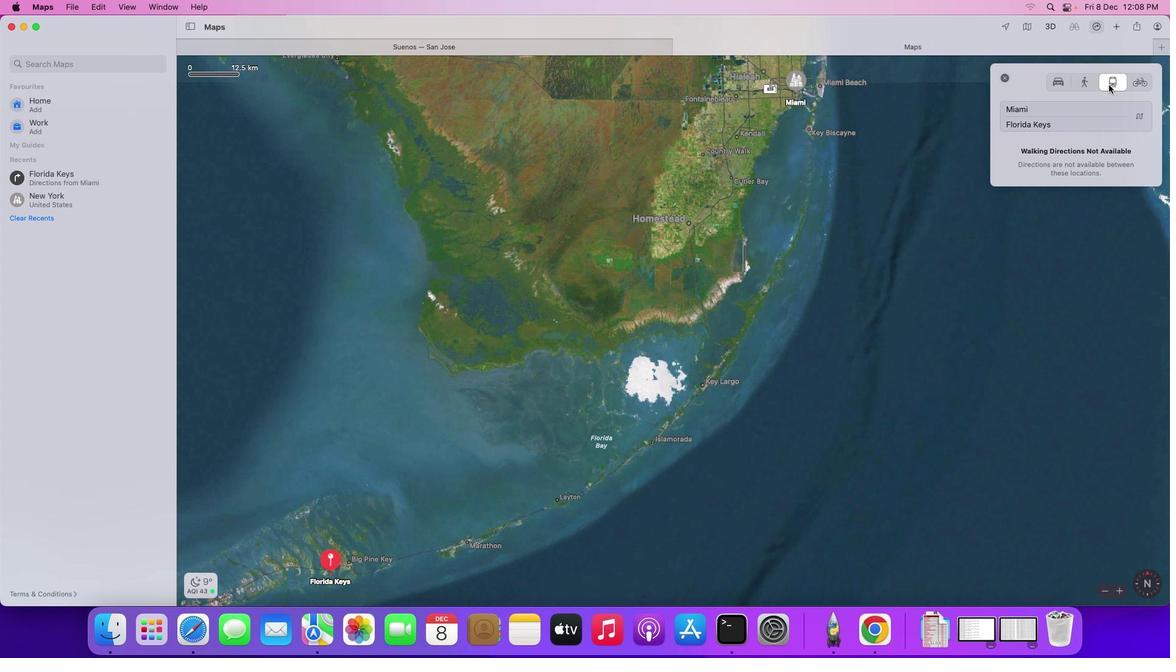 
Action: Mouse moved to (1063, 85)
Screenshot: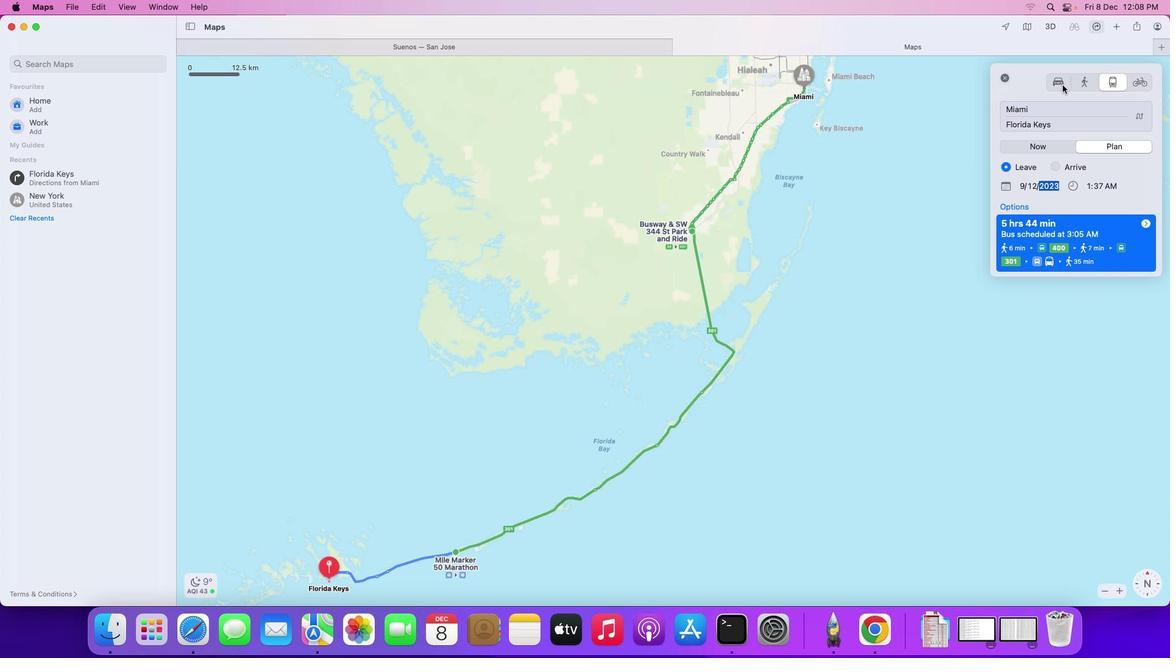 
Action: Mouse pressed left at (1063, 85)
Screenshot: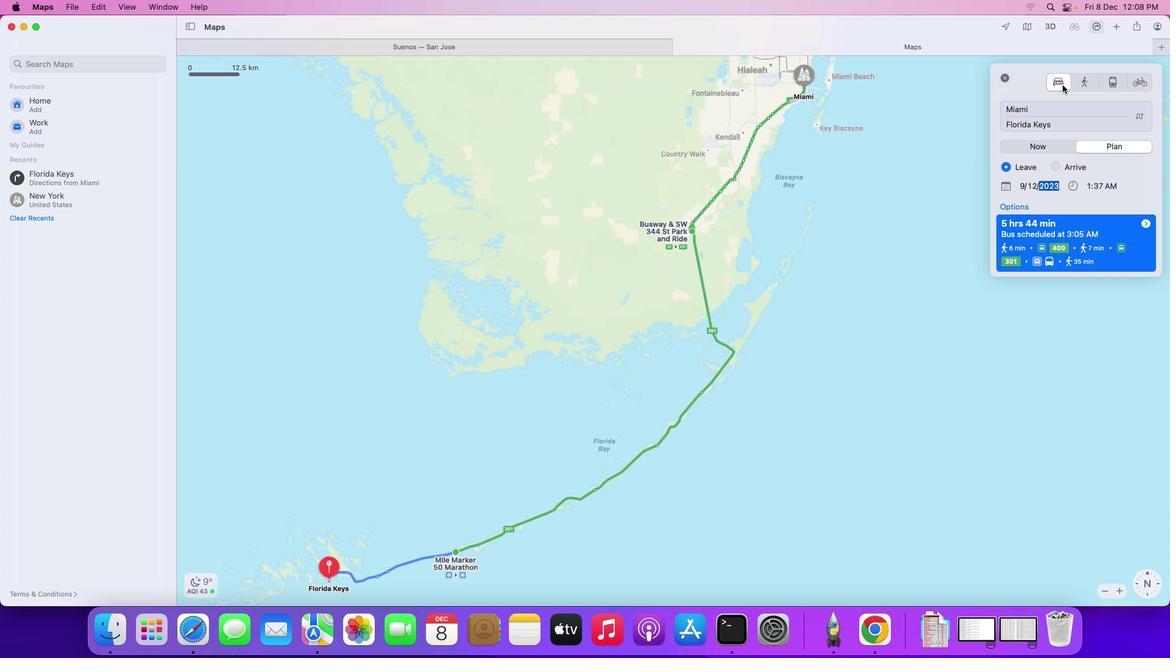 
Action: Mouse moved to (865, 168)
Screenshot: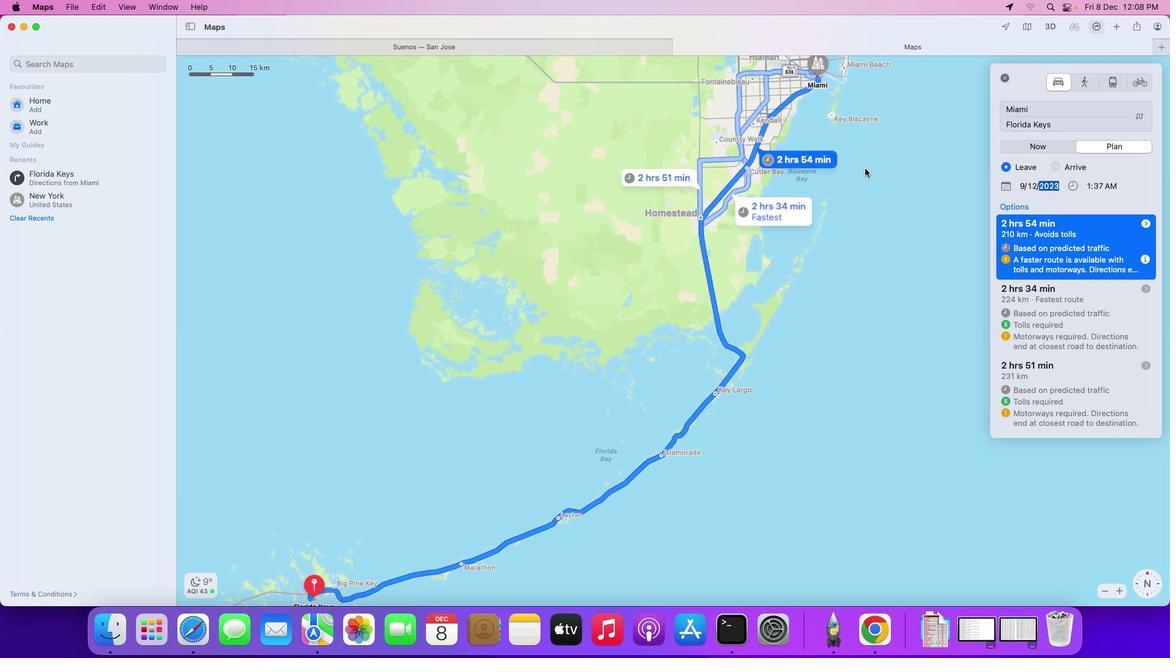 
Action: Mouse pressed left at (865, 168)
Screenshot: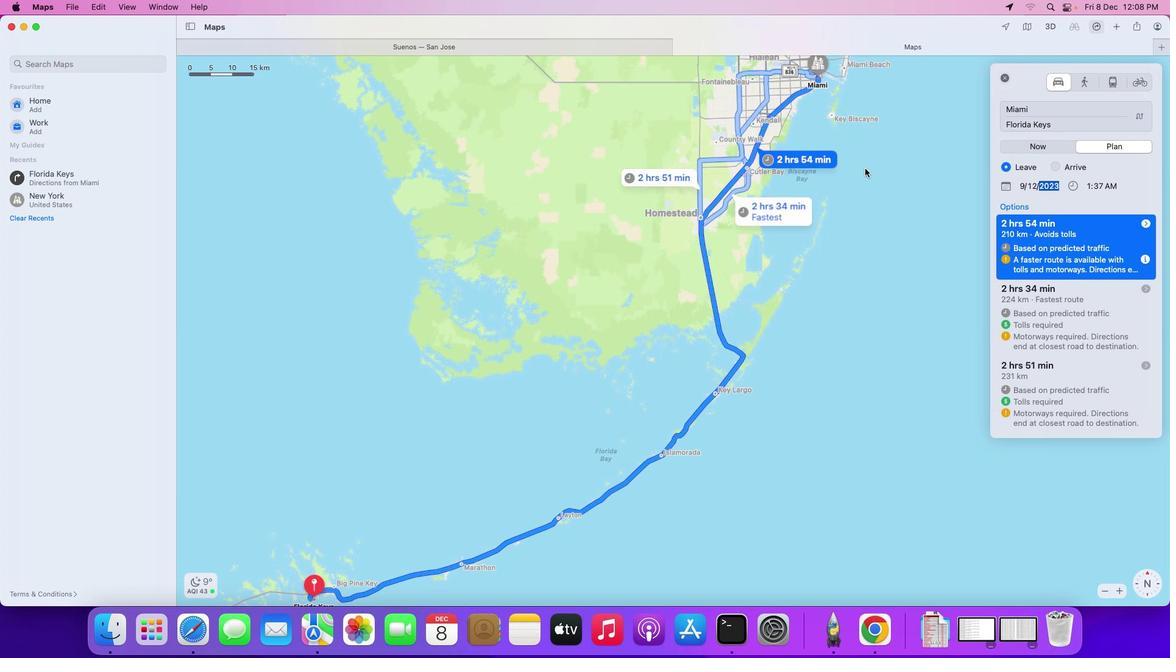 
Action: Mouse moved to (1001, 76)
Screenshot: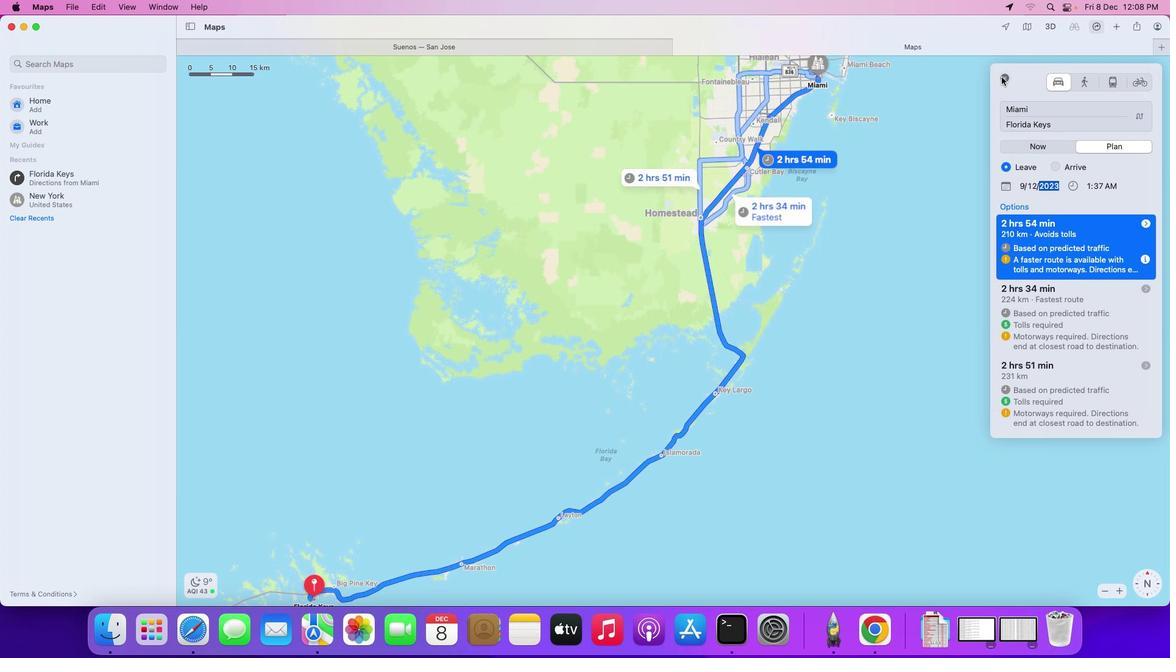 
Action: Mouse pressed left at (1001, 76)
Screenshot: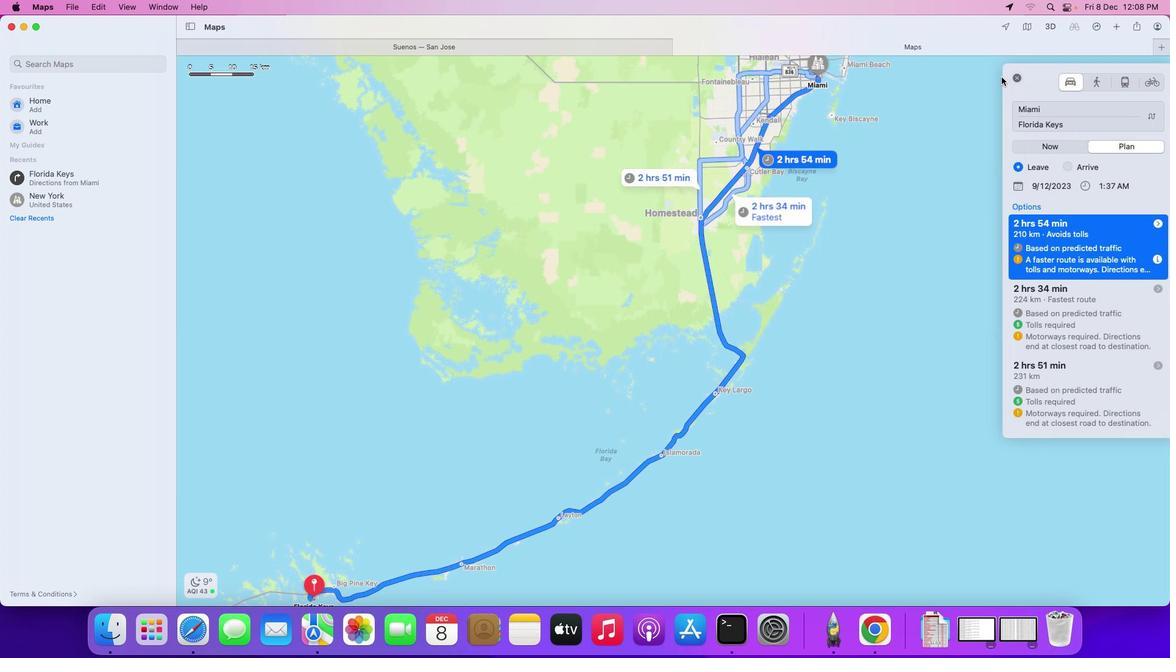 
Action: Mouse moved to (938, 103)
Screenshot: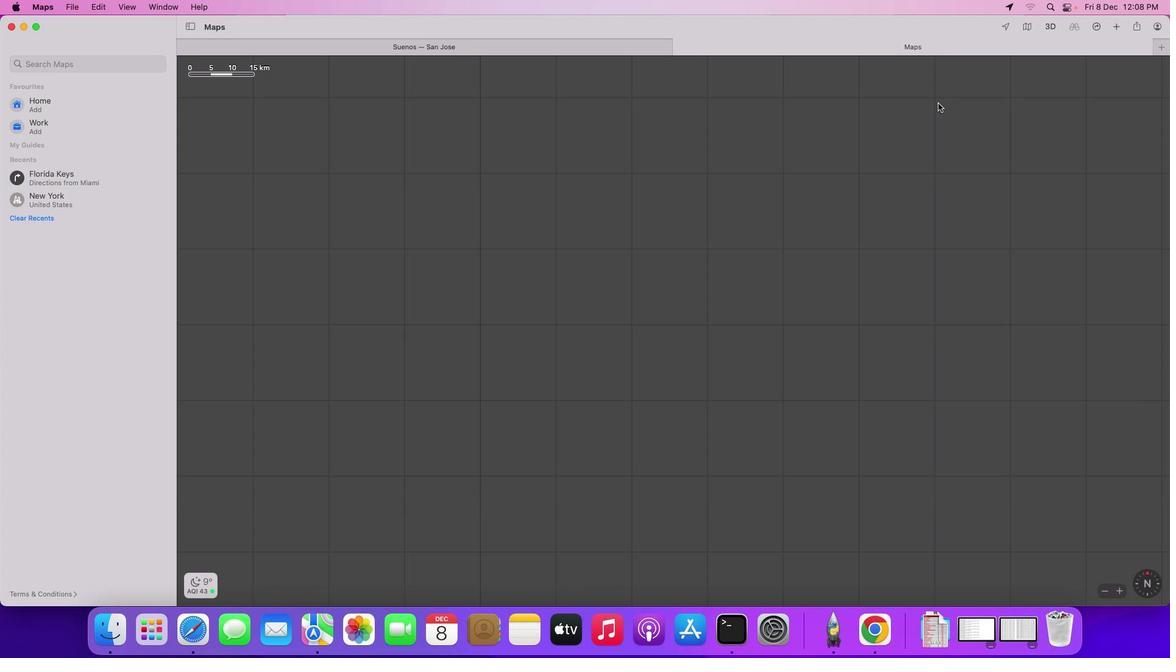 
